 Task: Find a place to stay in Oswego, United States, from July 1 to July 3 for 1 guest. Set the price range between ₹5000 and ₹15000, select 1 bedroom, 1 bed, and 1 bathroom, choose 'House' as the property type, enable 'Wifi', select 'English' as the host language, and enable 'Self check-in'.
Action: Mouse moved to (465, 53)
Screenshot: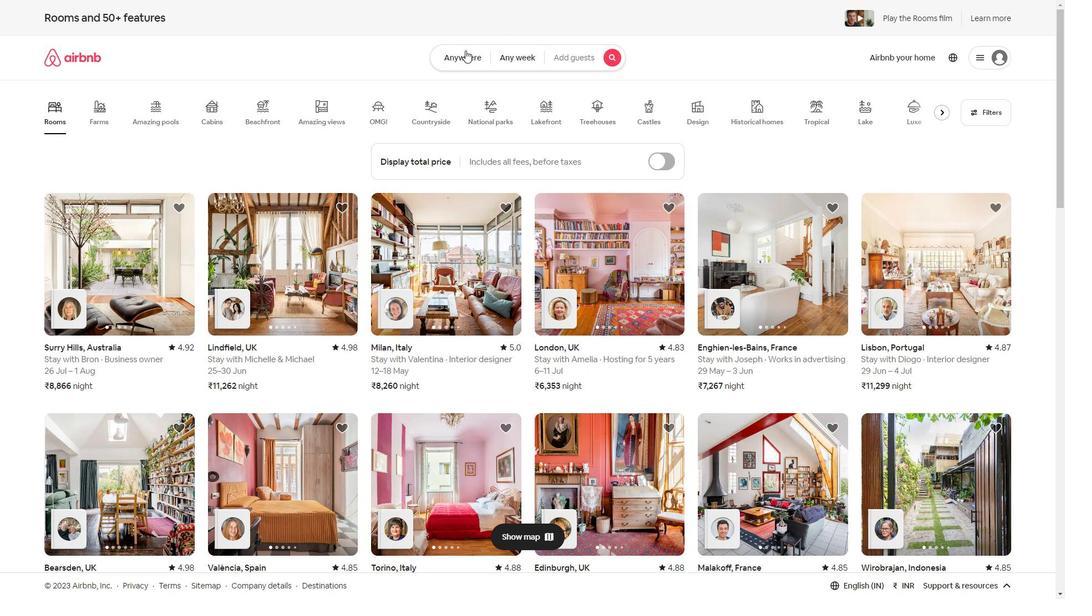 
Action: Mouse pressed left at (465, 53)
Screenshot: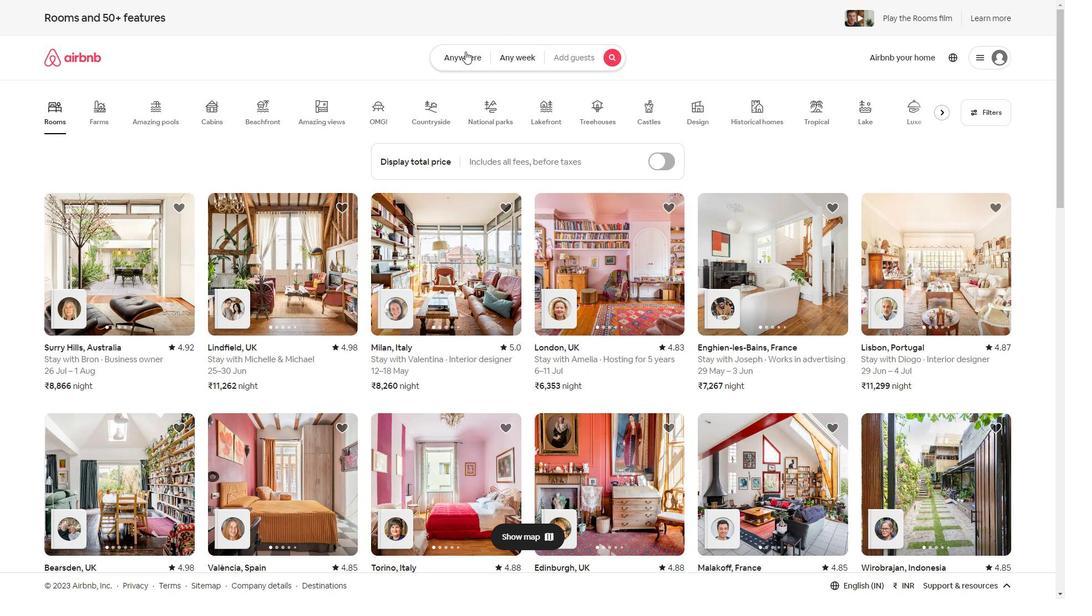 
Action: Mouse moved to (409, 109)
Screenshot: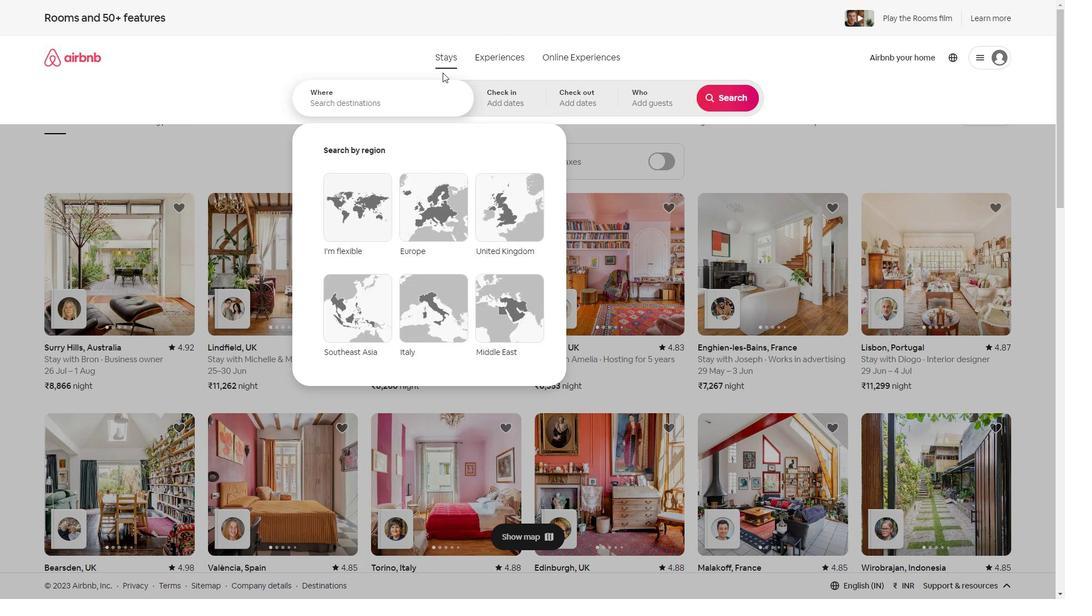 
Action: Mouse pressed left at (409, 109)
Screenshot: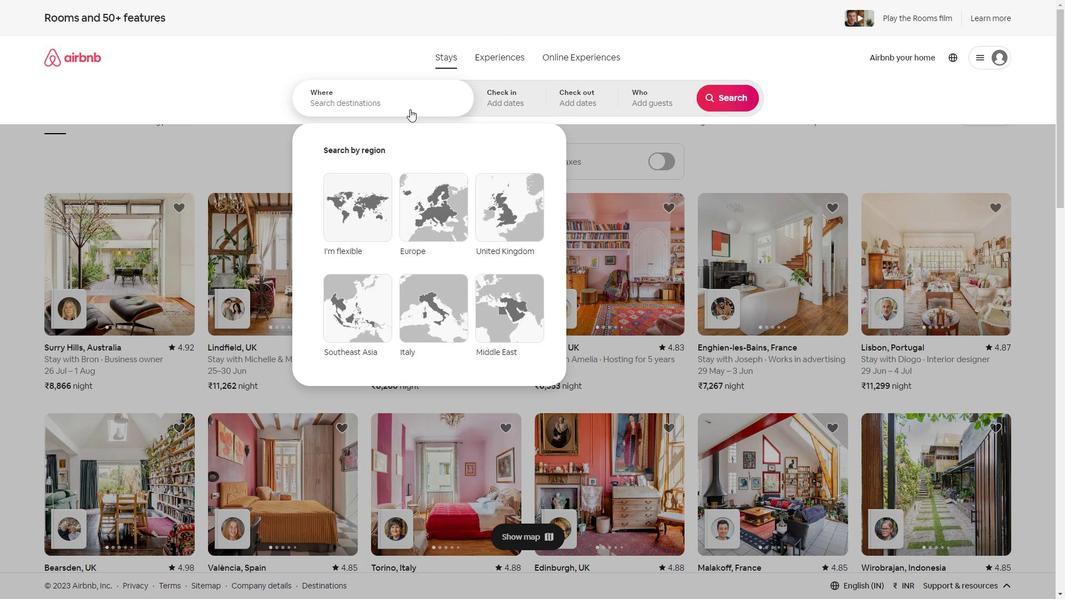 
Action: Mouse moved to (411, 103)
Screenshot: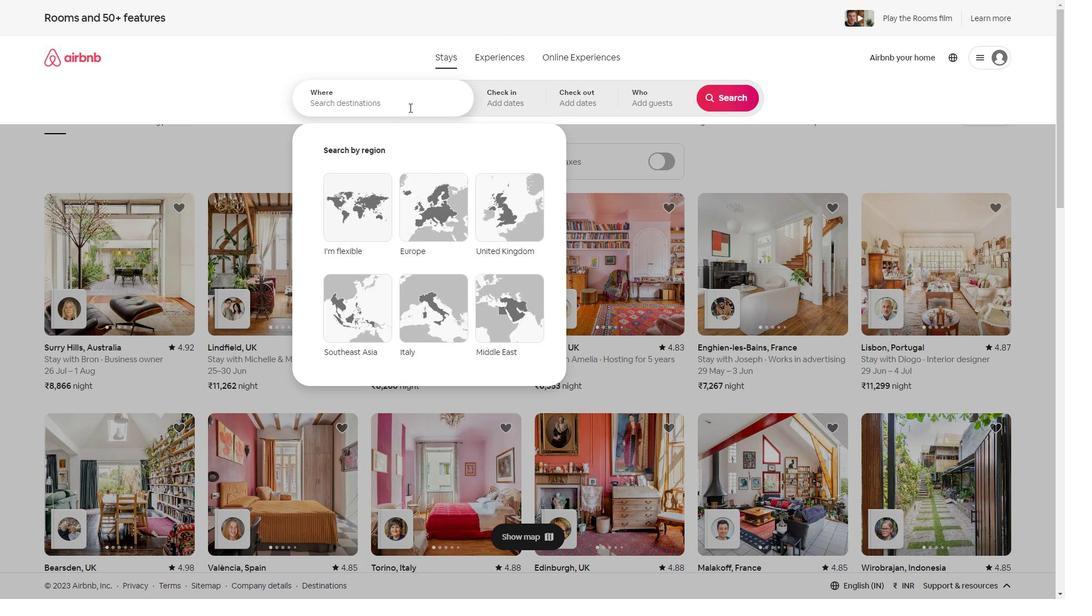 
Action: Mouse pressed left at (411, 103)
Screenshot: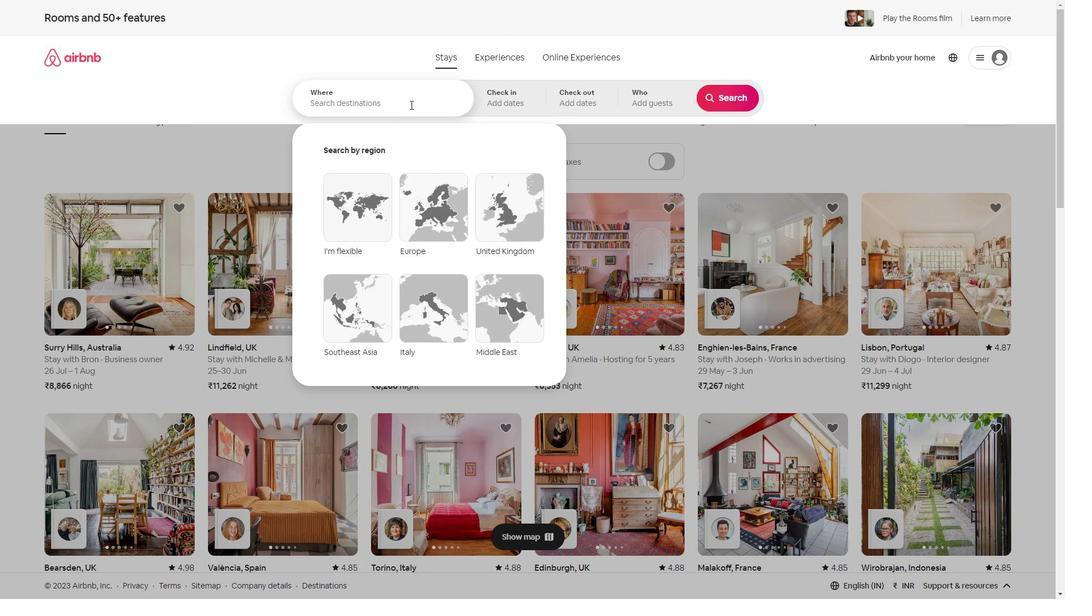 
Action: Key pressed <Key.shift><Key.shift><Key.shift><Key.shift><Key.shift><Key.shift><Key.shift>Oswego,<Key.shift>United<Key.space><Key.shift>Stats
Screenshot: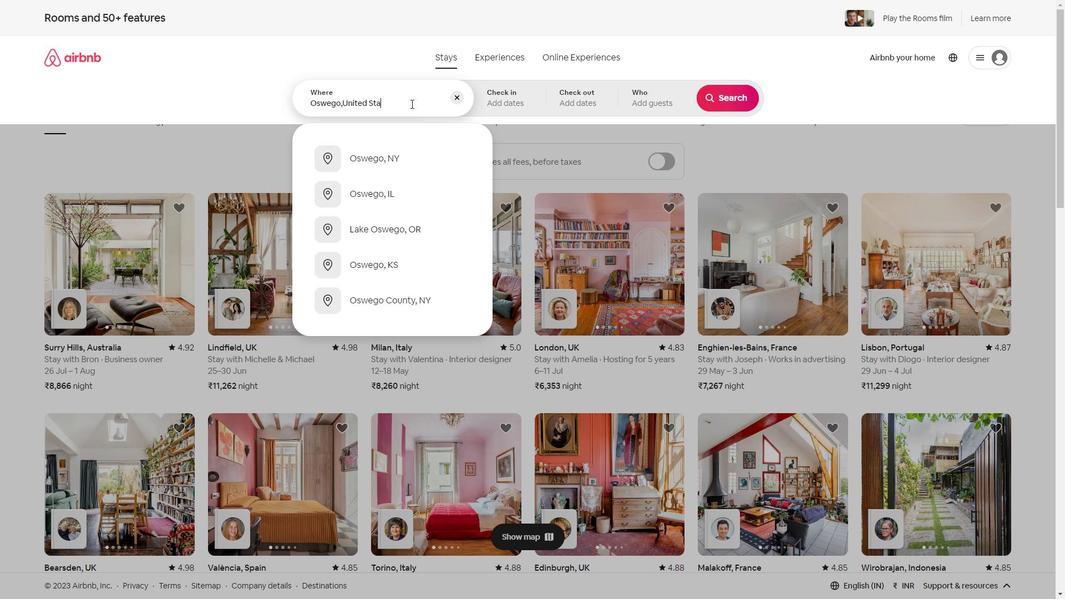 
Action: Mouse moved to (500, 105)
Screenshot: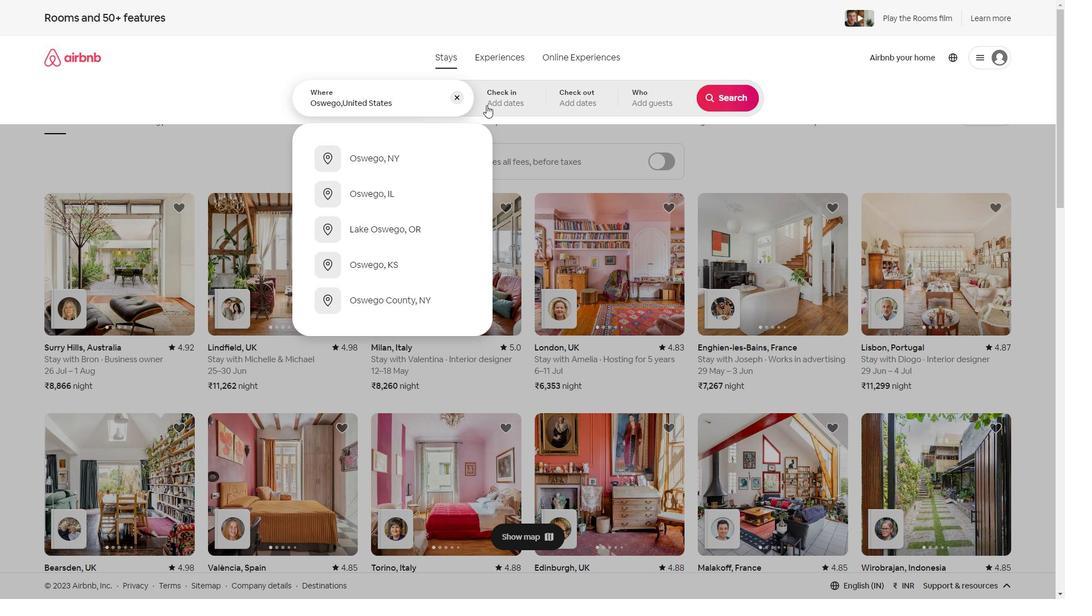 
Action: Mouse pressed left at (500, 105)
Screenshot: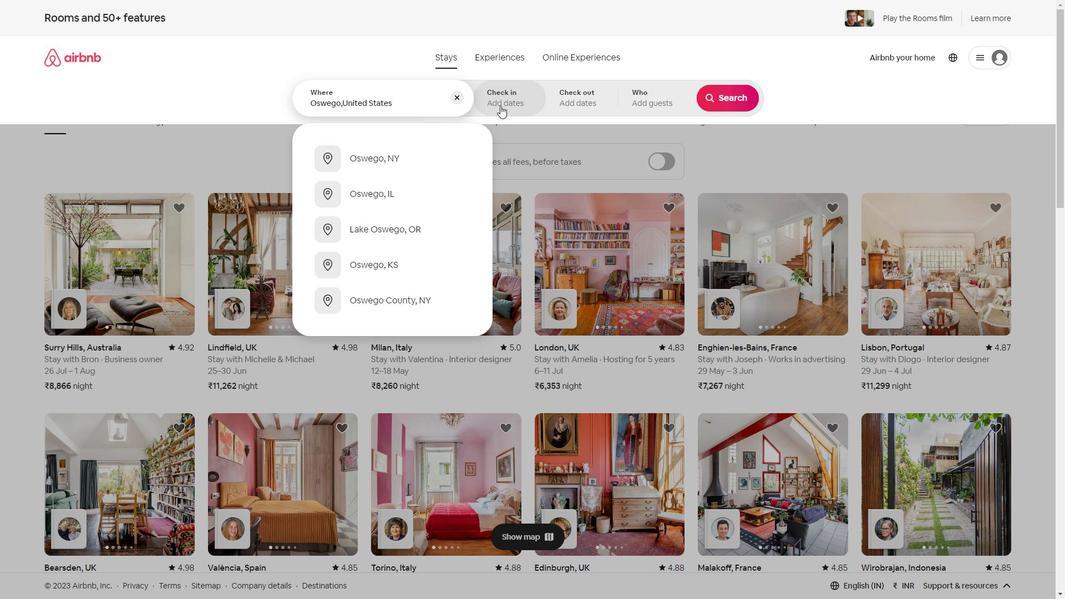 
Action: Mouse moved to (722, 186)
Screenshot: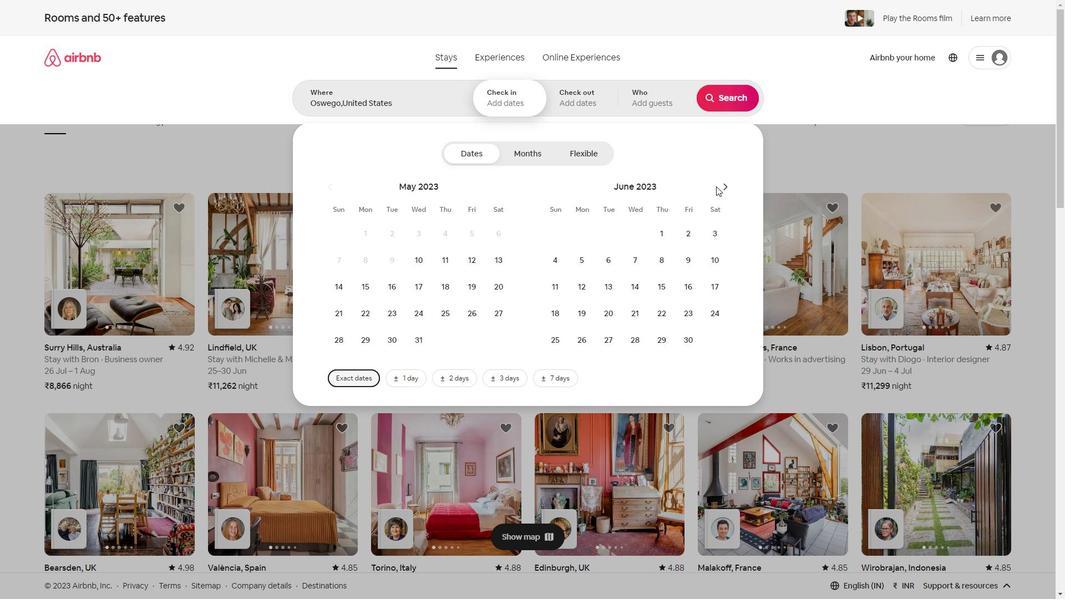 
Action: Mouse pressed left at (722, 186)
Screenshot: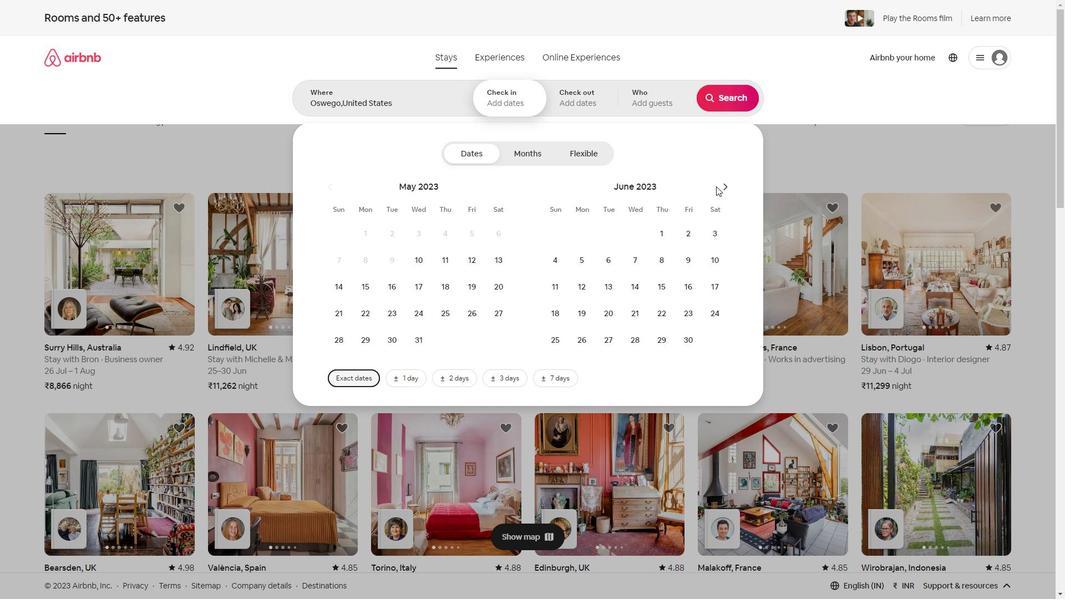
Action: Mouse moved to (710, 227)
Screenshot: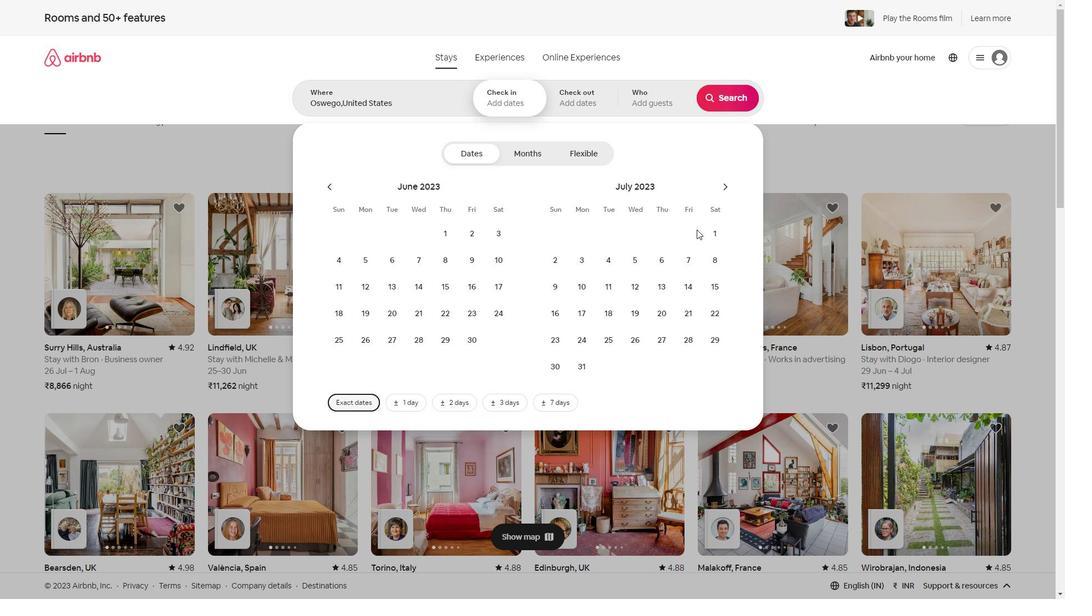 
Action: Mouse pressed left at (710, 227)
Screenshot: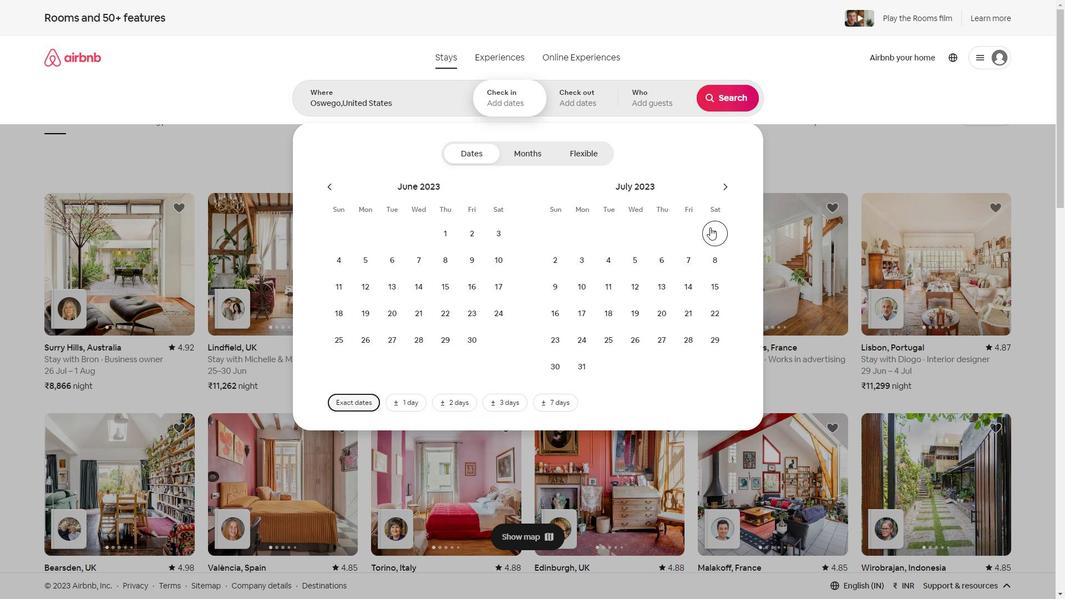 
Action: Mouse moved to (584, 261)
Screenshot: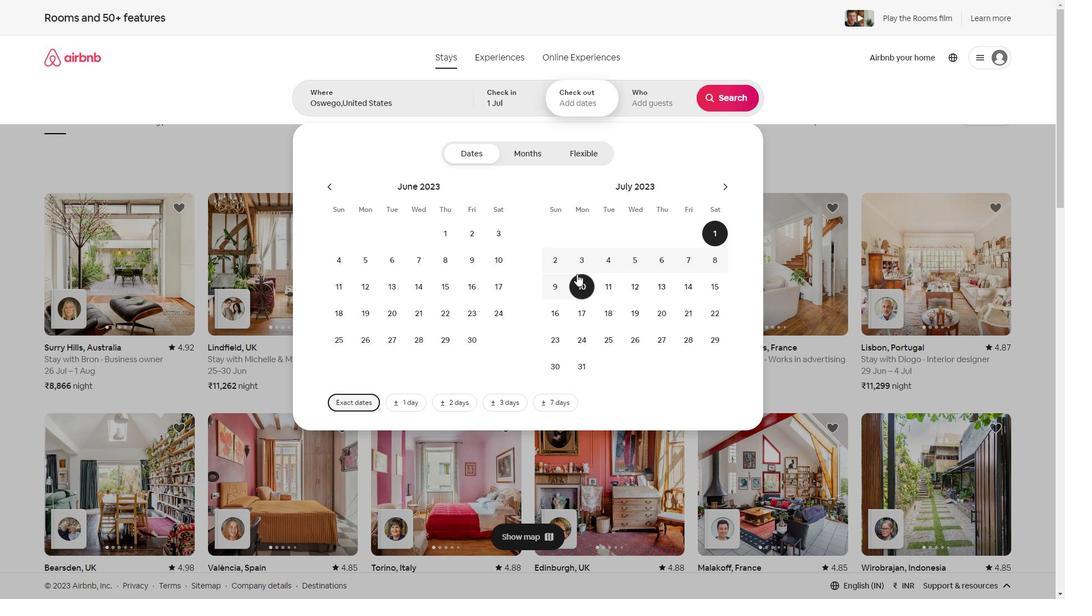 
Action: Mouse pressed left at (584, 261)
Screenshot: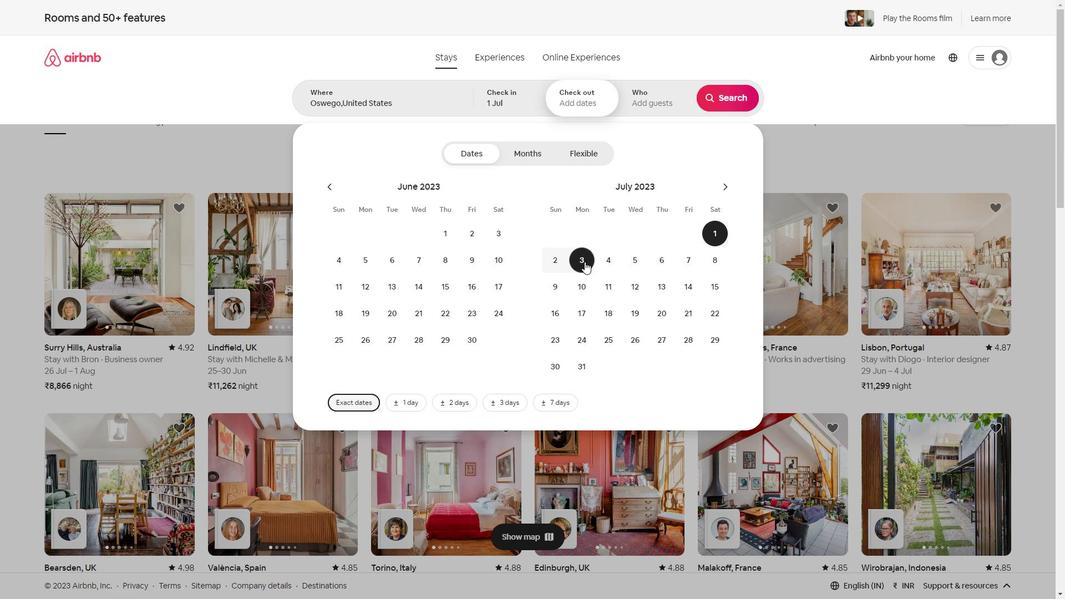 
Action: Mouse moved to (638, 108)
Screenshot: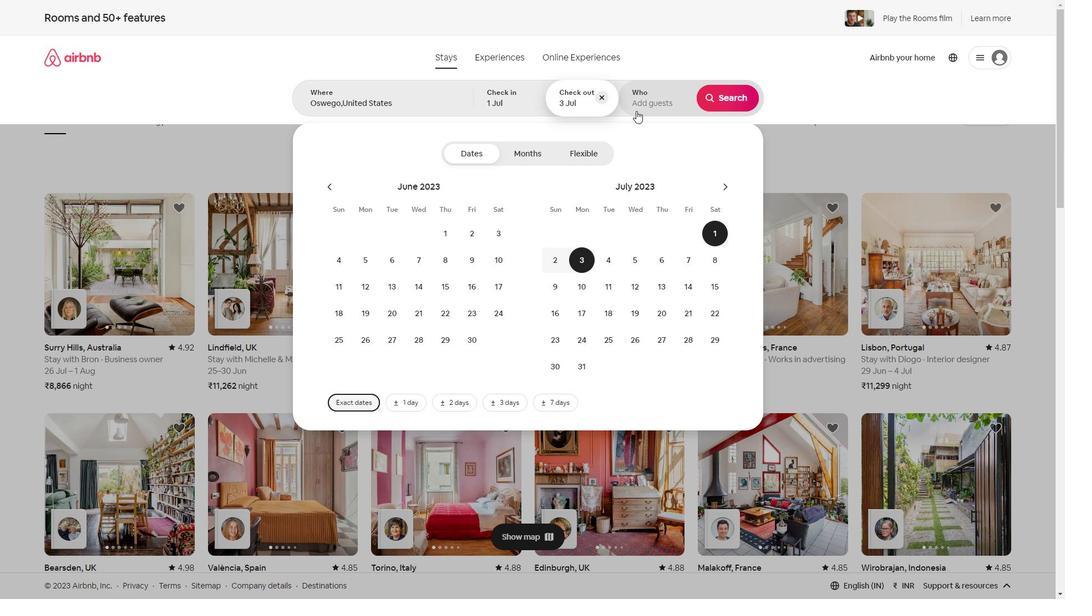 
Action: Mouse pressed left at (638, 108)
Screenshot: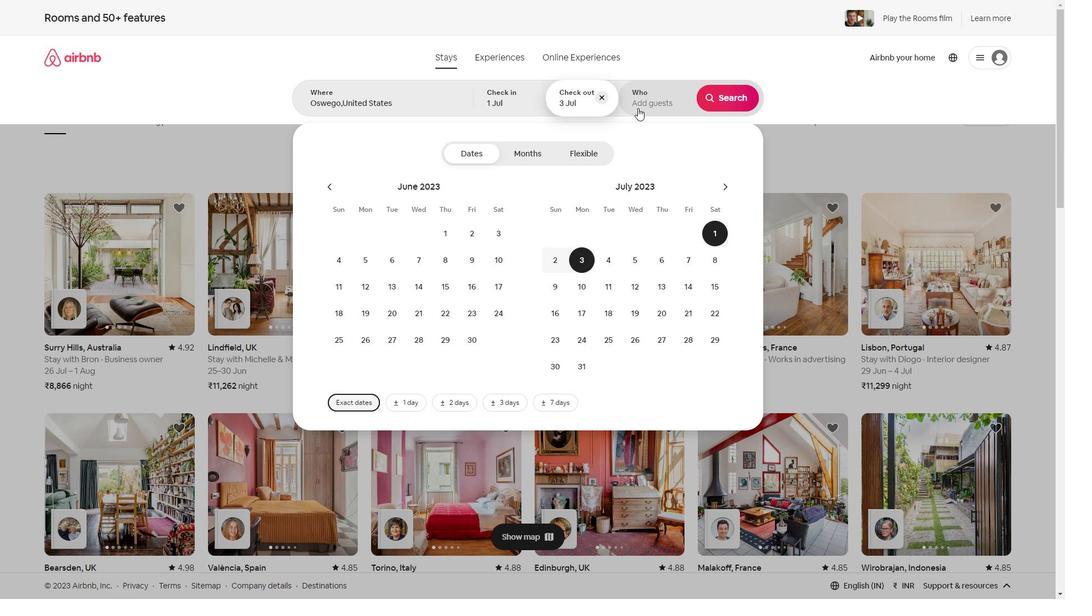 
Action: Mouse moved to (733, 155)
Screenshot: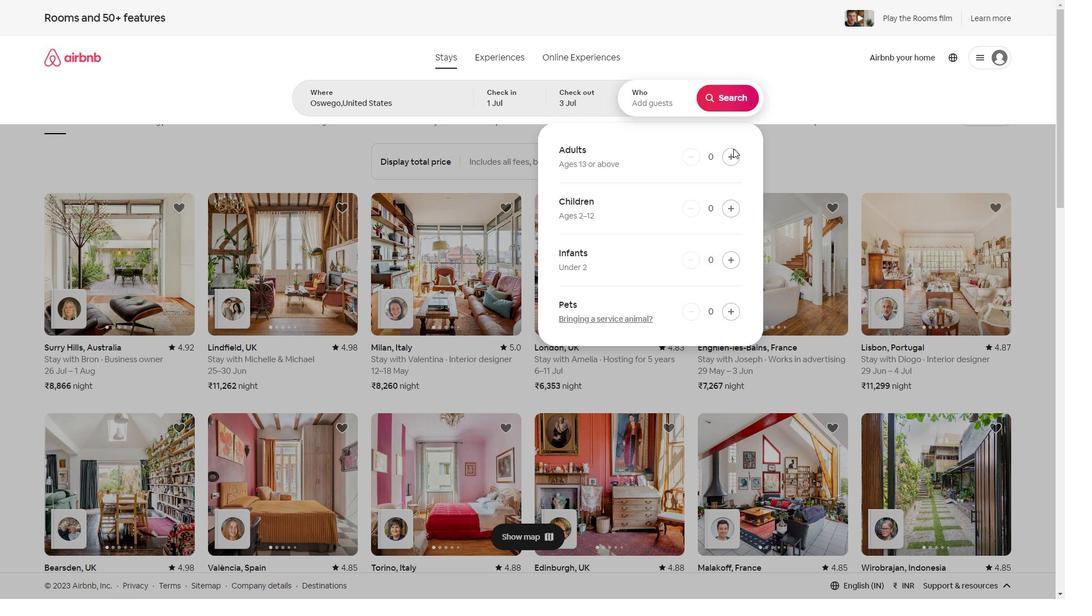 
Action: Mouse pressed left at (733, 155)
Screenshot: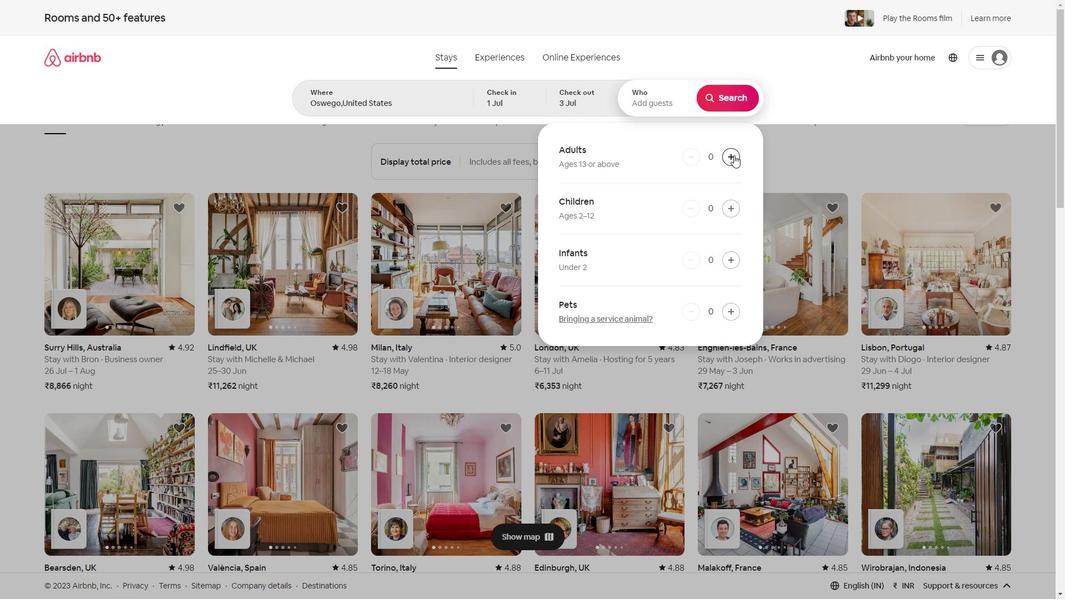 
Action: Mouse moved to (702, 89)
Screenshot: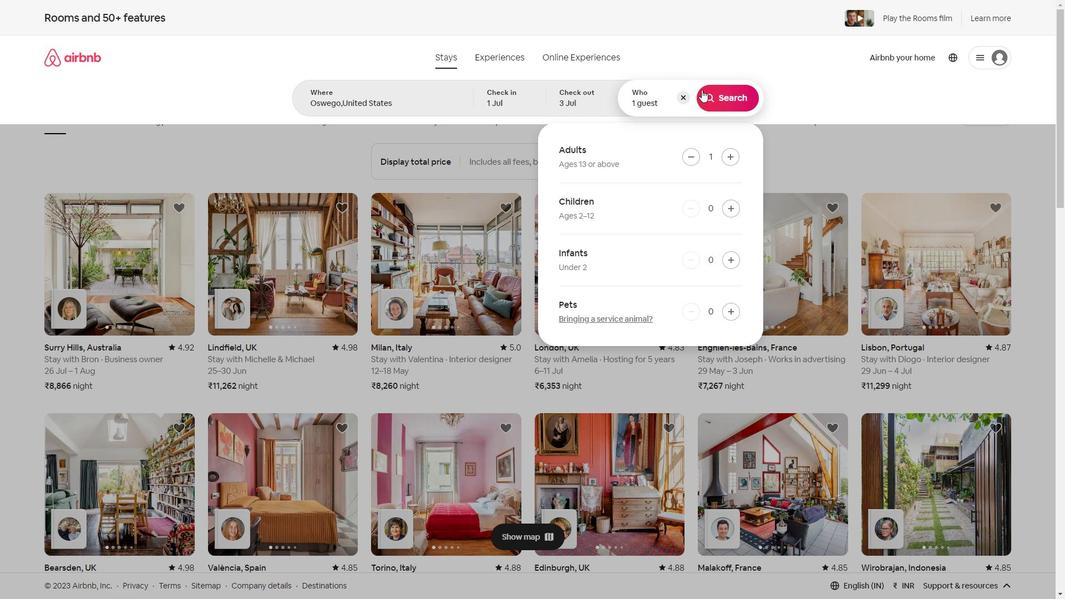 
Action: Mouse pressed left at (702, 89)
Screenshot: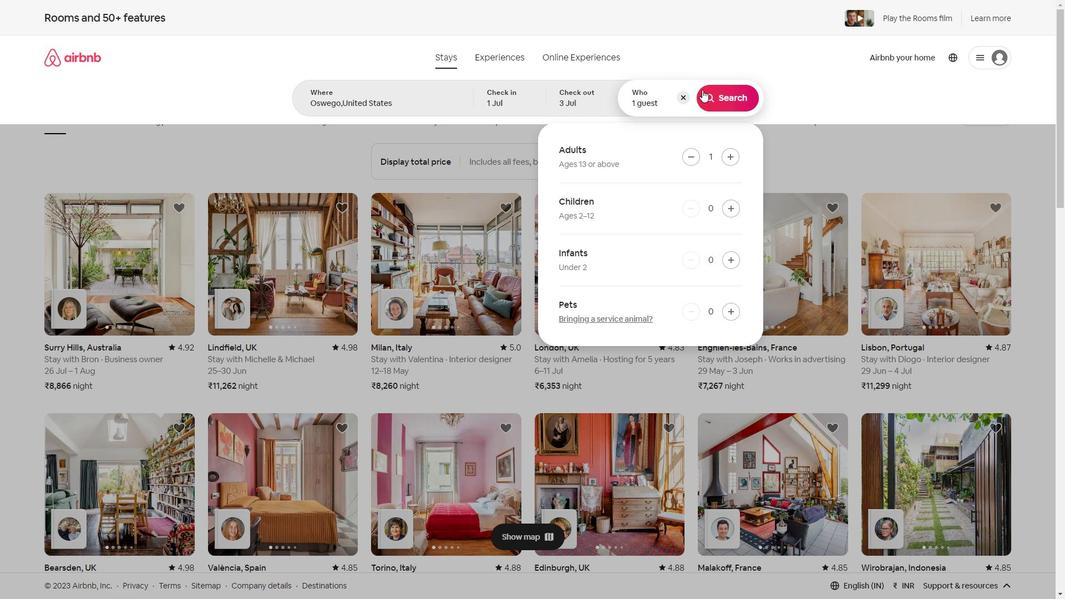 
Action: Mouse moved to (989, 66)
Screenshot: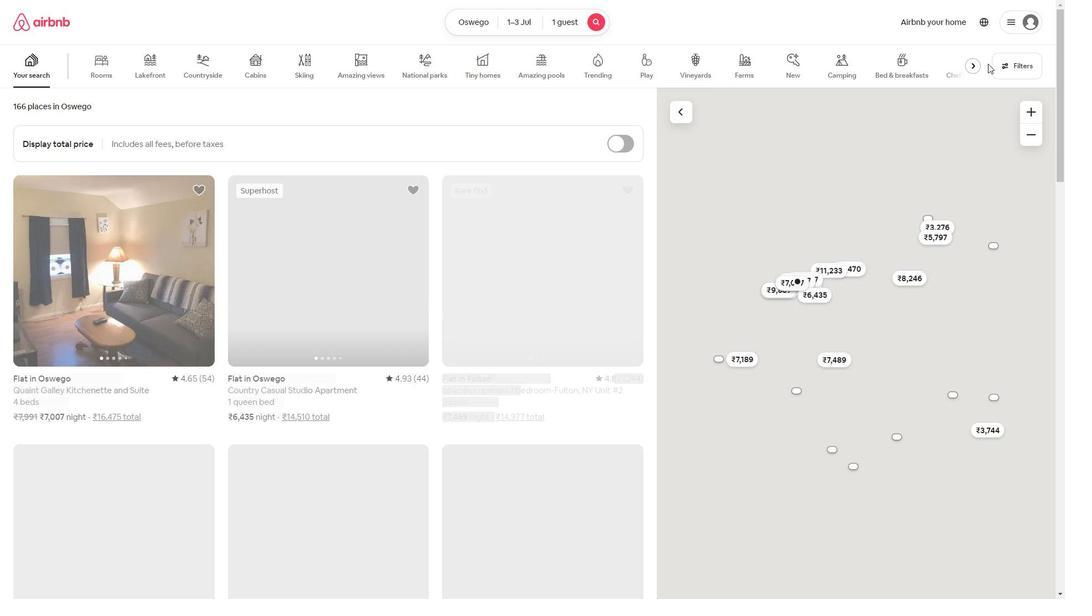 
Action: Mouse pressed left at (1000, 59)
Screenshot: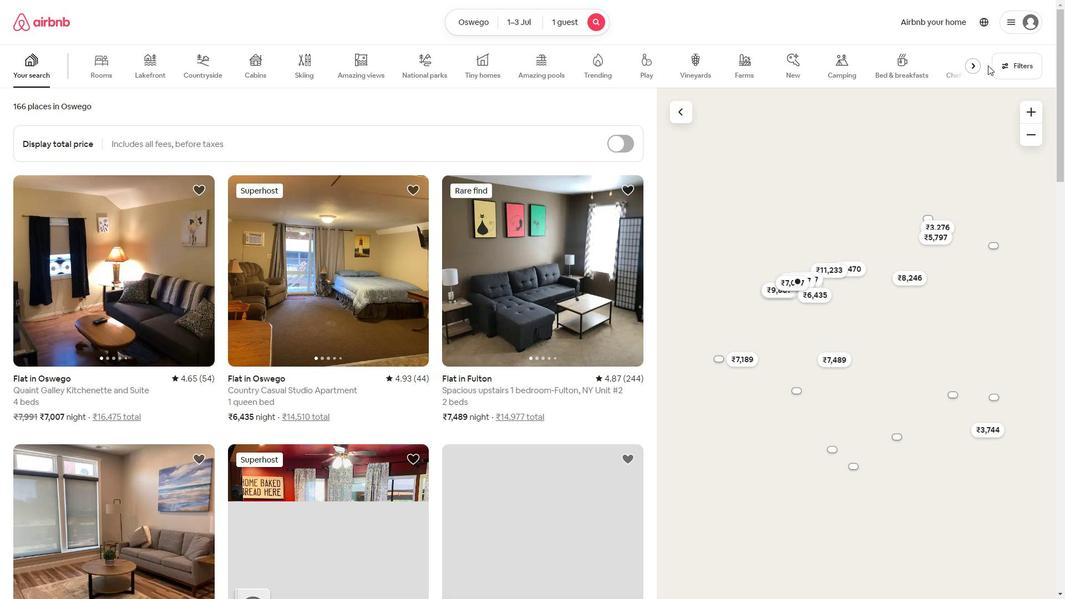 
Action: Mouse moved to (477, 335)
Screenshot: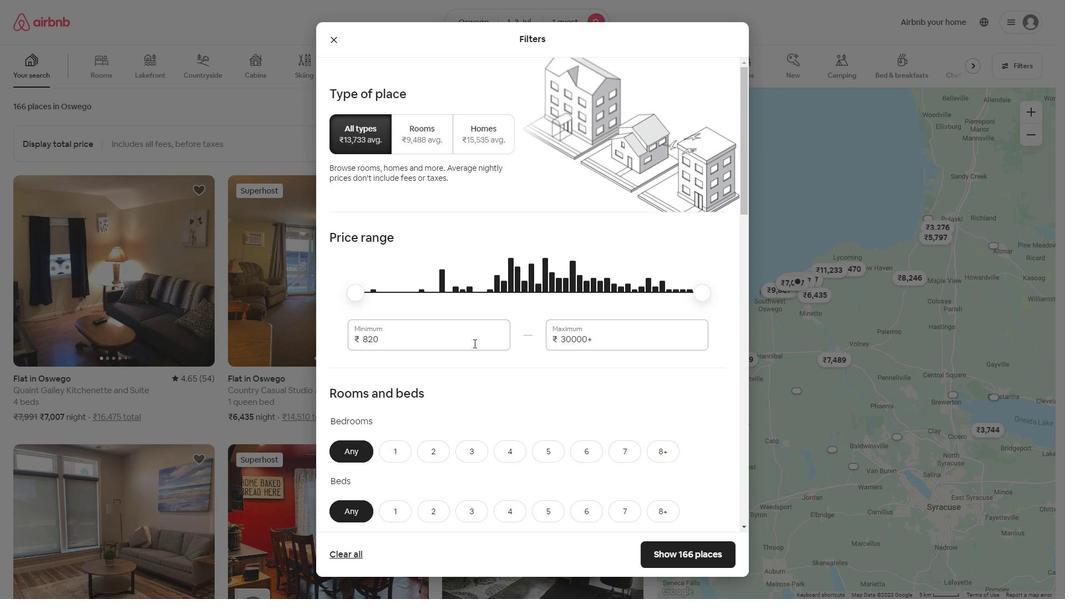 
Action: Mouse pressed left at (477, 335)
Screenshot: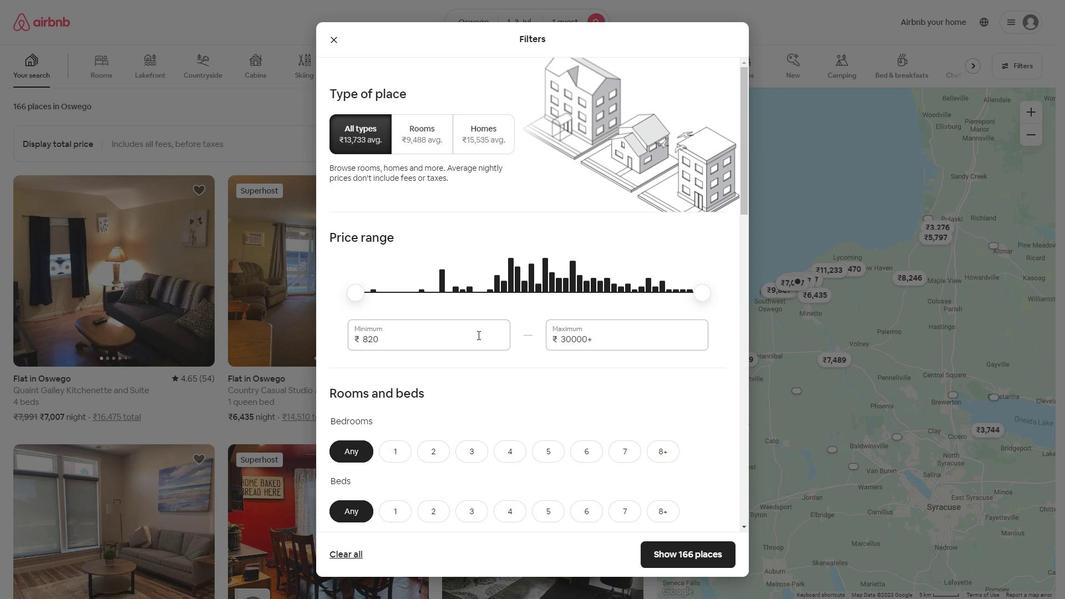 
Action: Mouse moved to (478, 335)
Screenshot: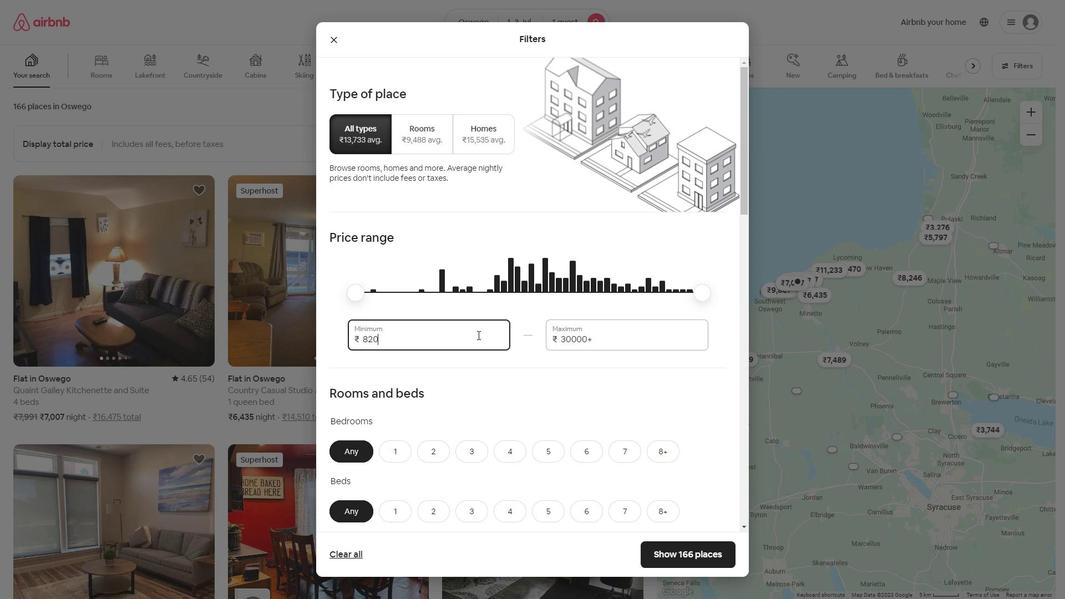 
Action: Key pressed <Key.backspace><Key.backspace><Key.backspace><Key.backspace><Key.backspace>5000
Screenshot: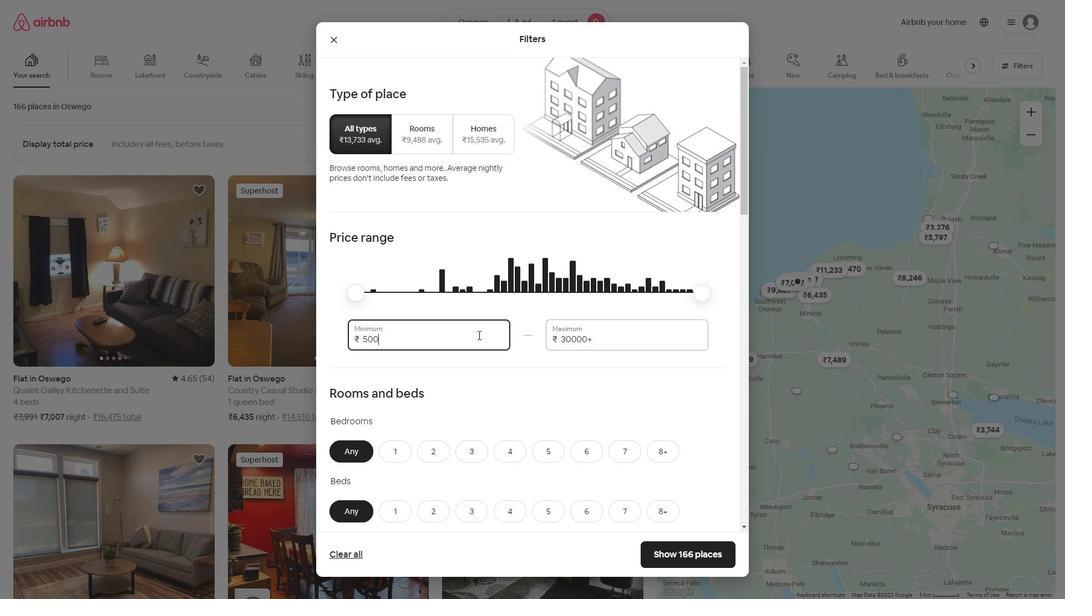 
Action: Mouse moved to (629, 333)
Screenshot: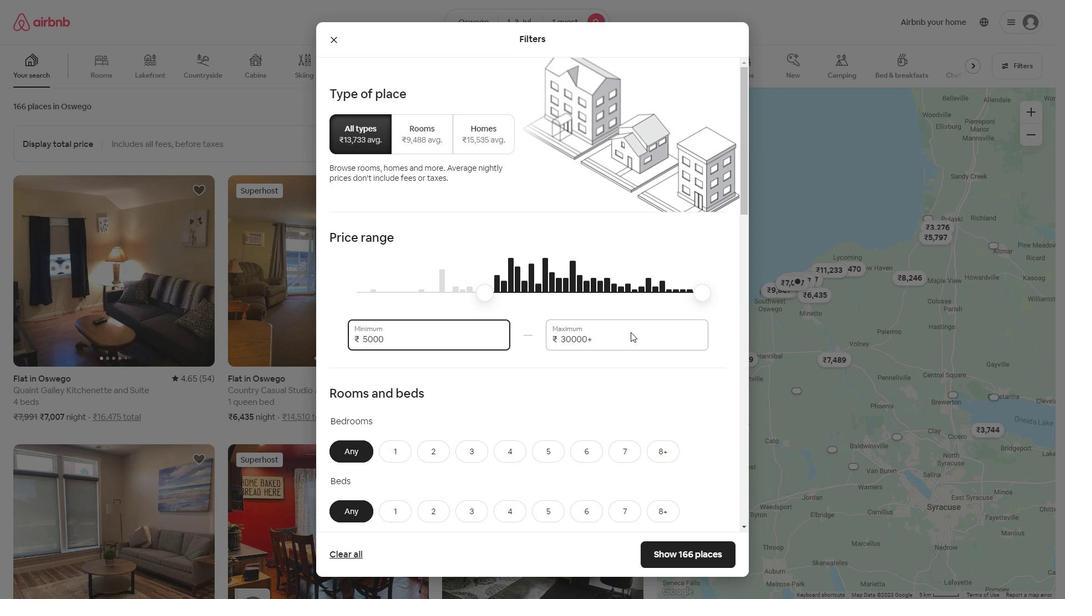
Action: Mouse pressed left at (629, 333)
Screenshot: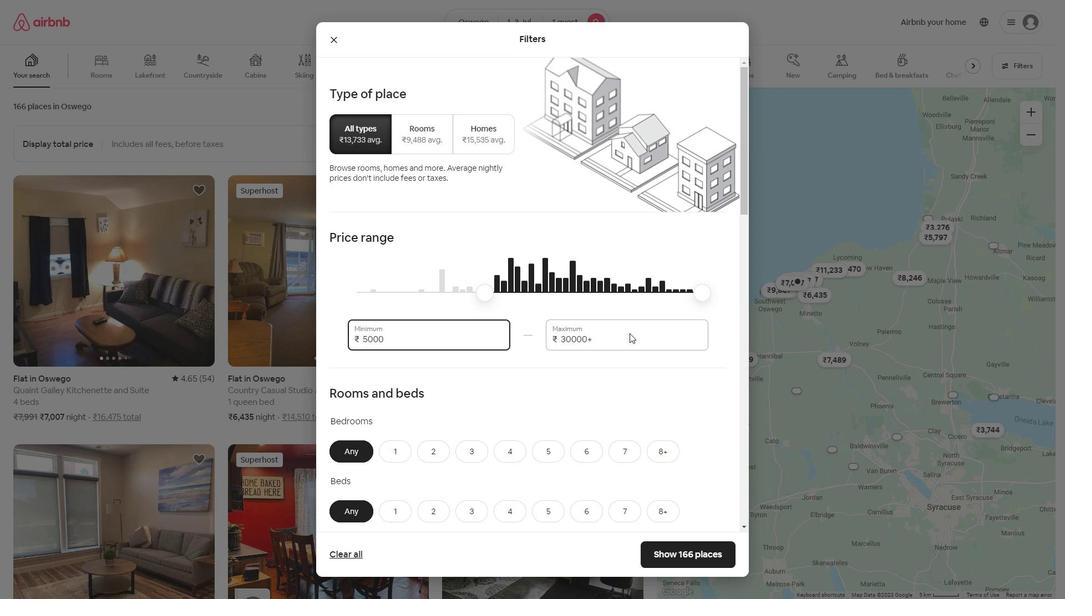 
Action: Key pressed <Key.backspace>
Screenshot: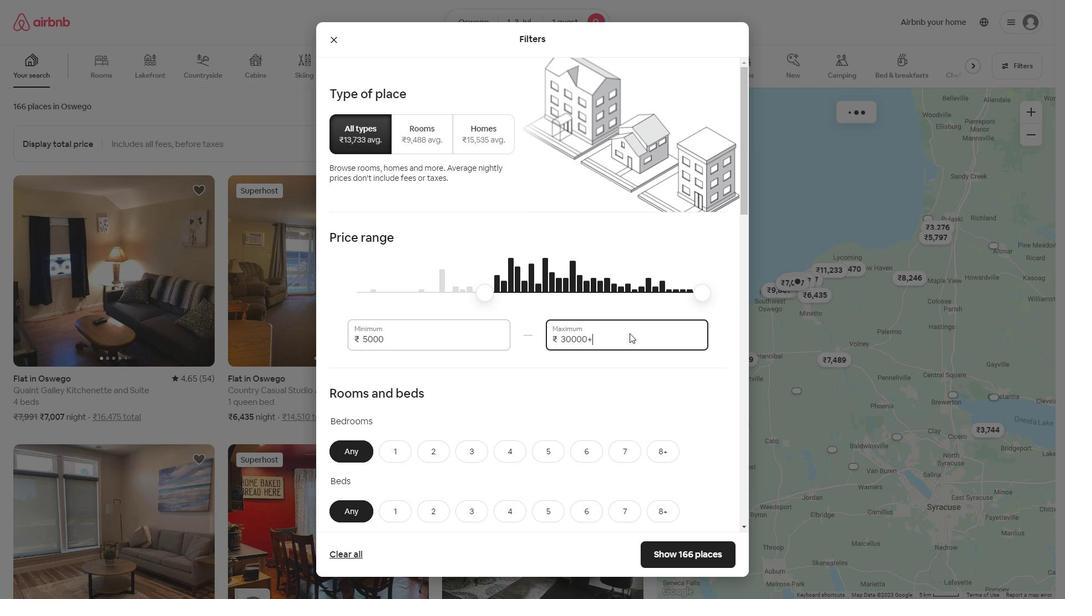 
Action: Mouse moved to (627, 335)
Screenshot: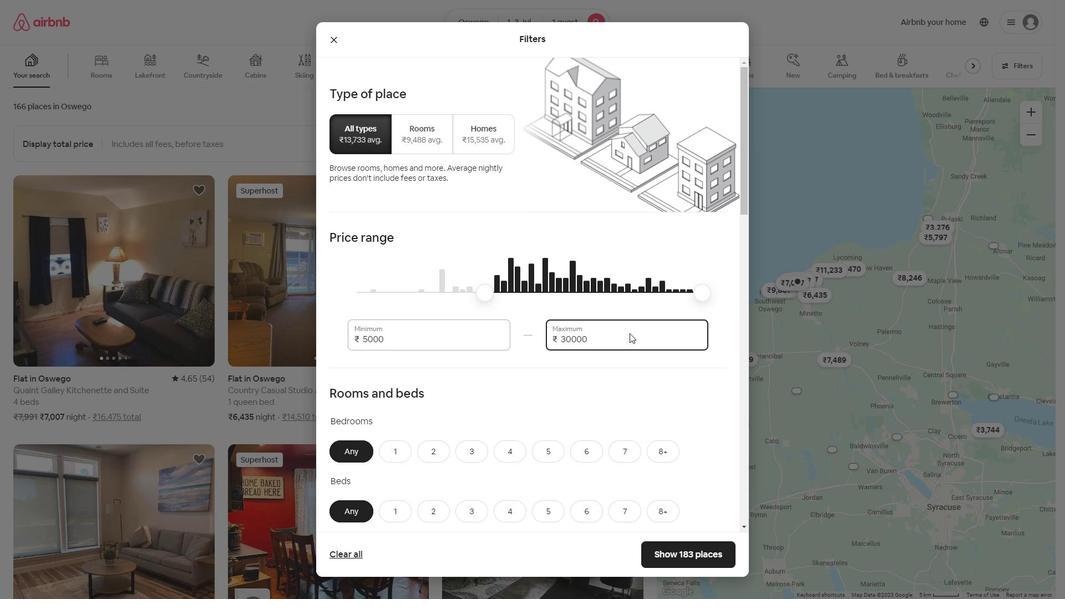 
Action: Key pressed <Key.backspace><Key.backspace><Key.backspace><Key.backspace><Key.backspace><Key.backspace><Key.backspace><Key.backspace><Key.backspace><Key.backspace><Key.backspace><Key.backspace><Key.backspace>
Screenshot: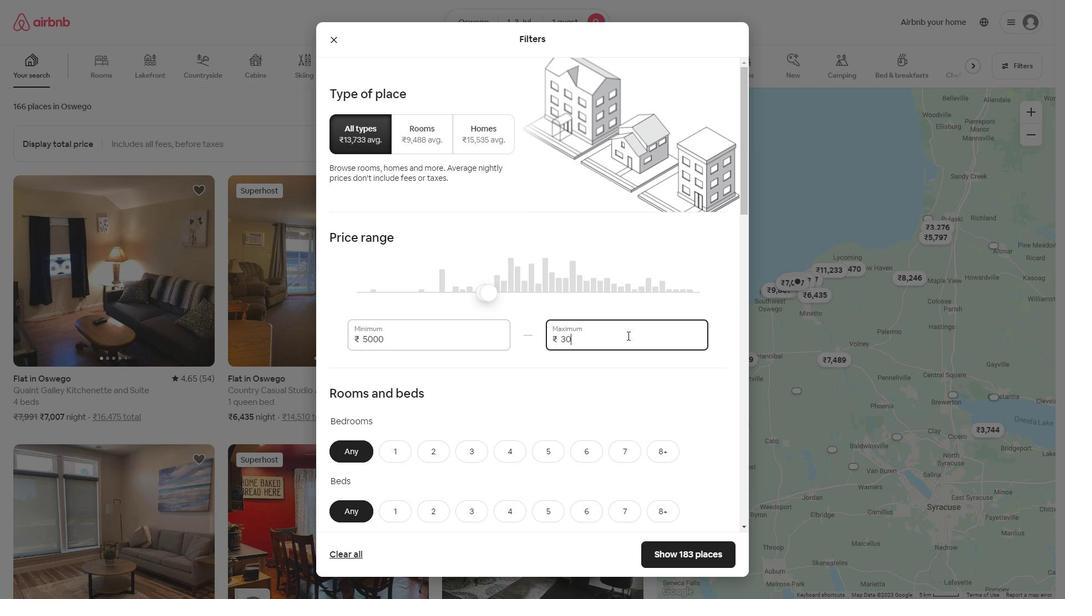 
Action: Mouse moved to (626, 336)
Screenshot: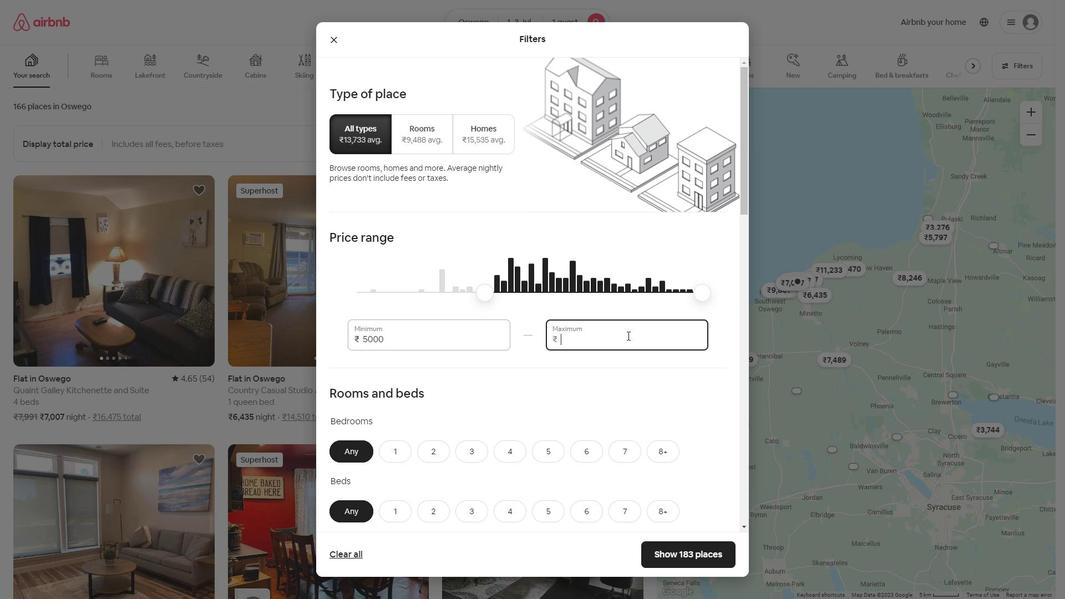 
Action: Key pressed 15000
Screenshot: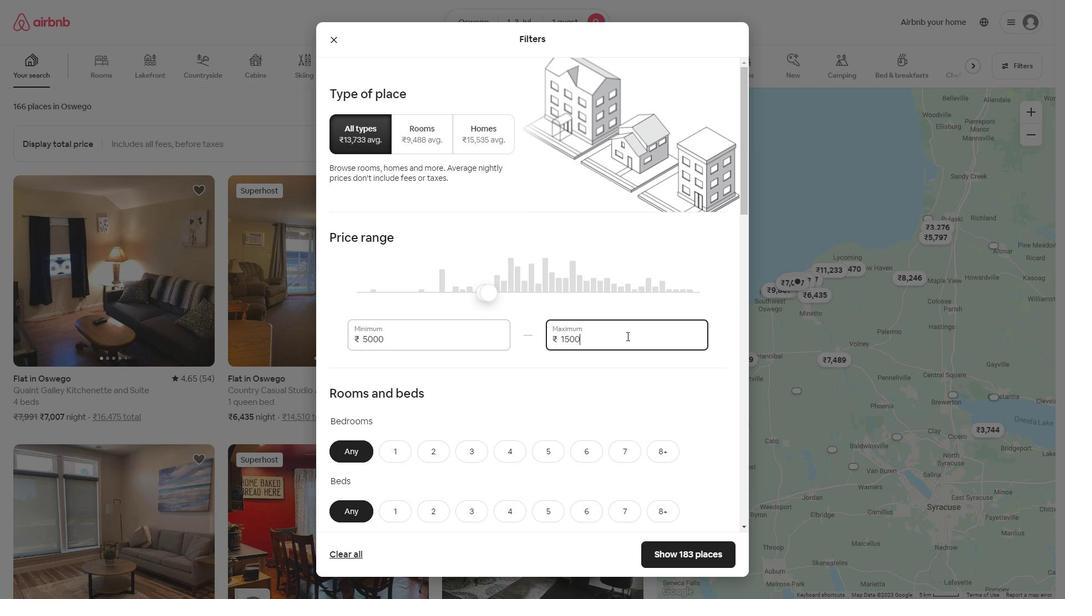 
Action: Mouse moved to (480, 396)
Screenshot: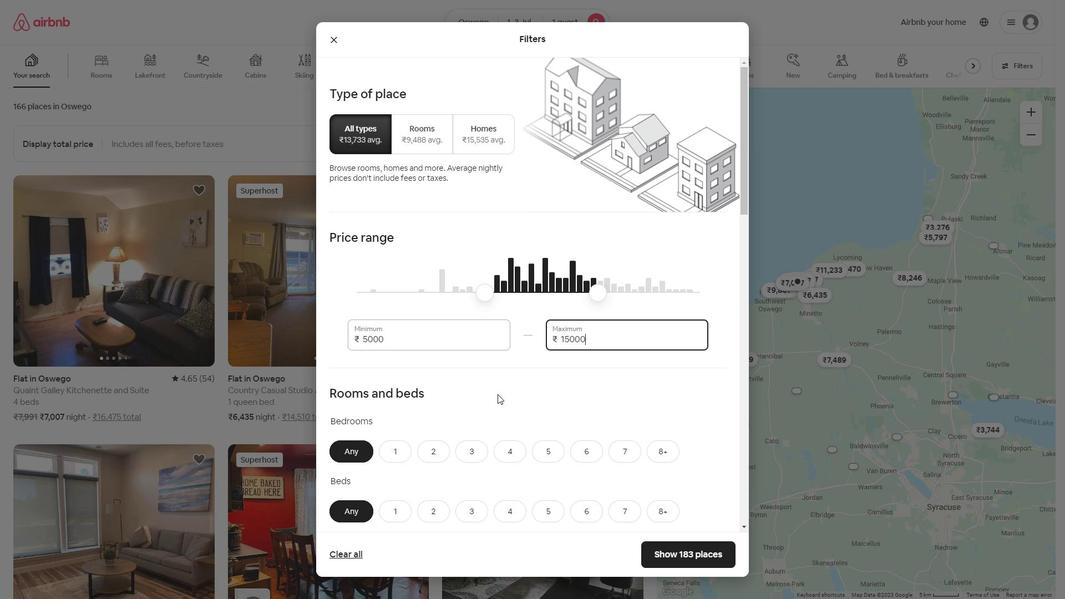 
Action: Mouse scrolled (480, 396) with delta (0, 0)
Screenshot: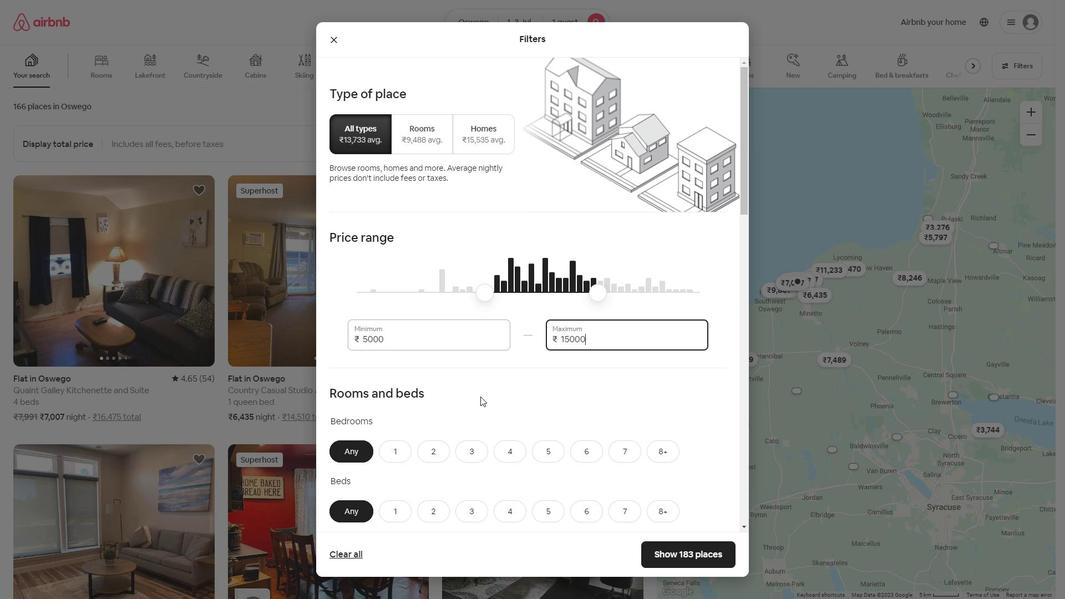 
Action: Mouse moved to (481, 396)
Screenshot: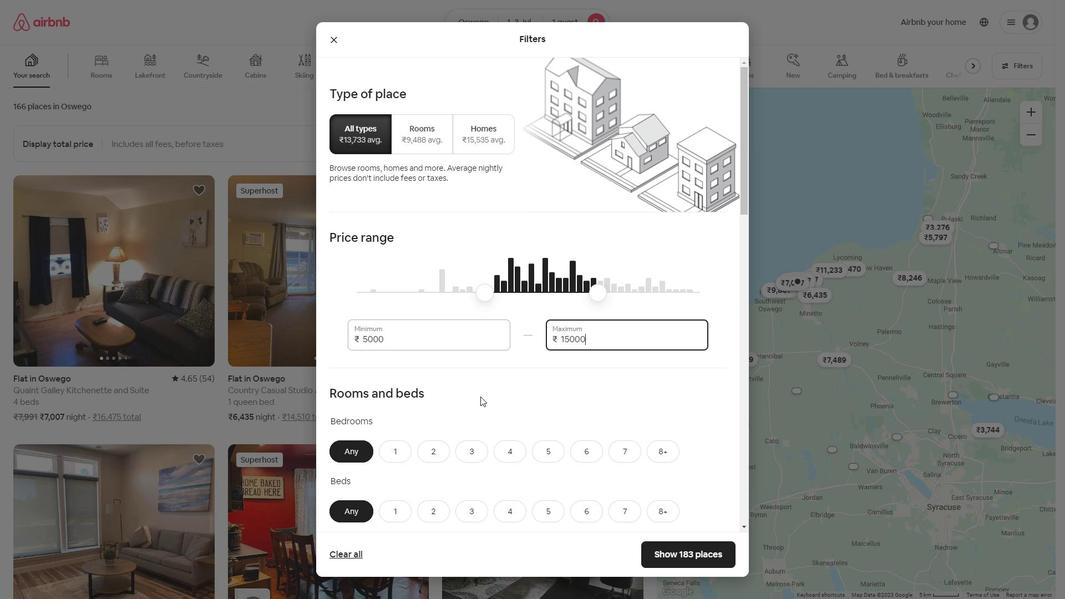 
Action: Mouse scrolled (481, 396) with delta (0, 0)
Screenshot: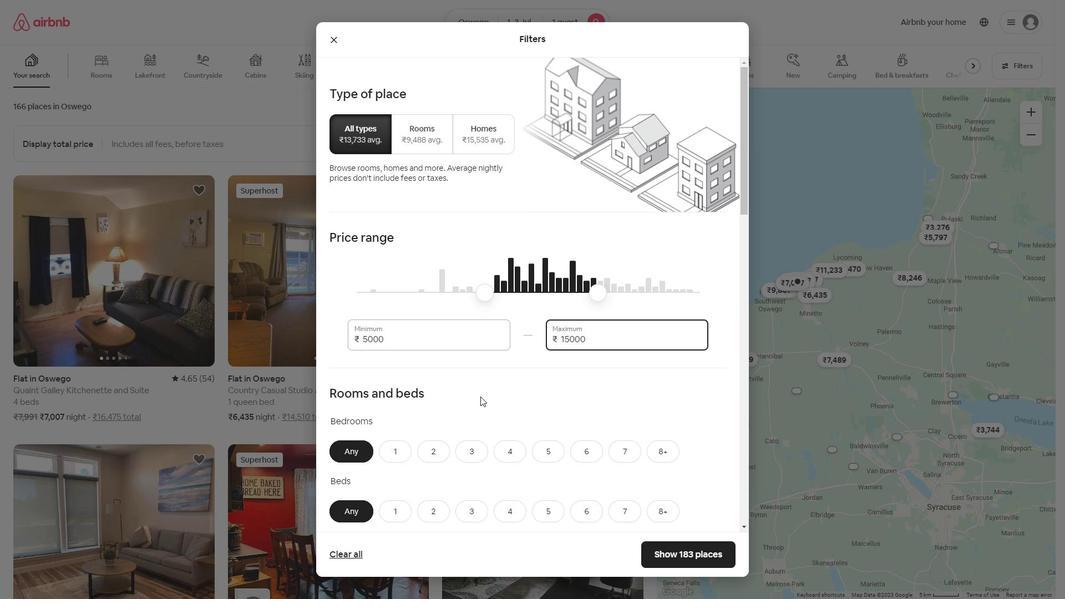 
Action: Mouse moved to (398, 343)
Screenshot: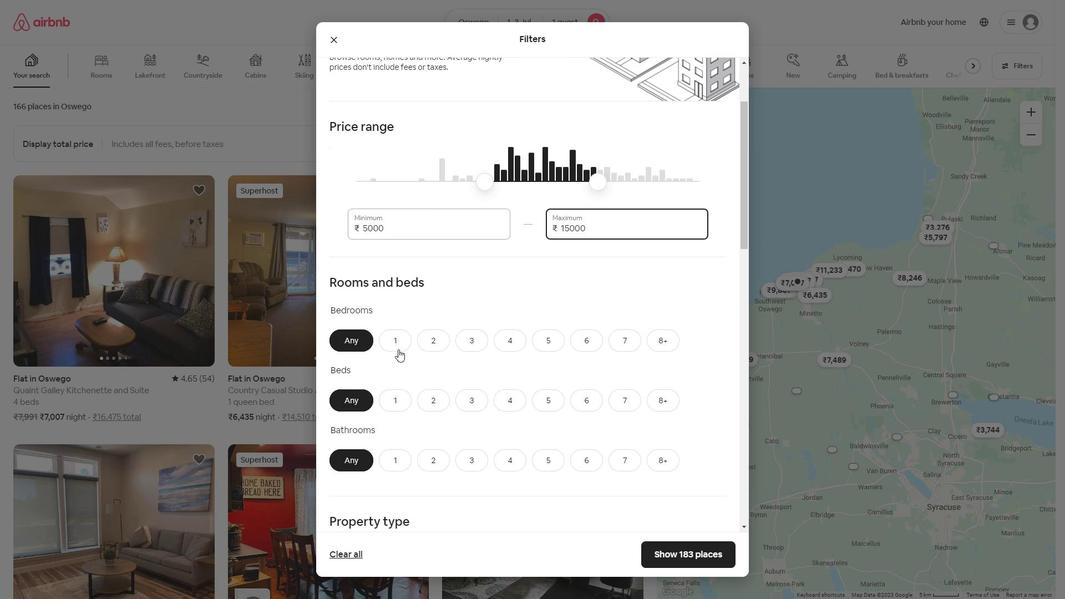 
Action: Mouse pressed left at (398, 343)
Screenshot: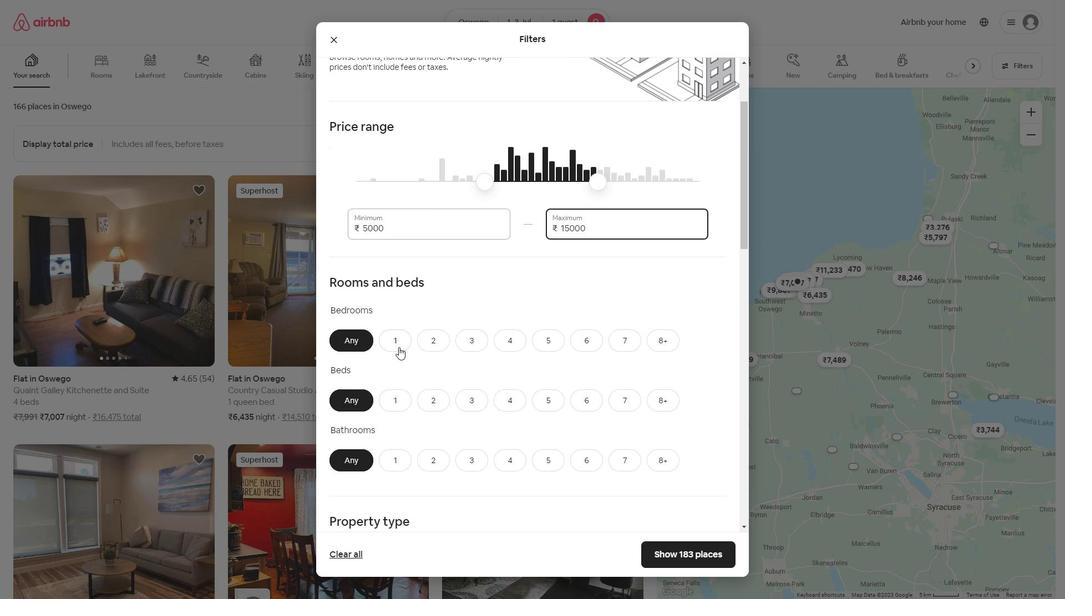 
Action: Mouse moved to (398, 390)
Screenshot: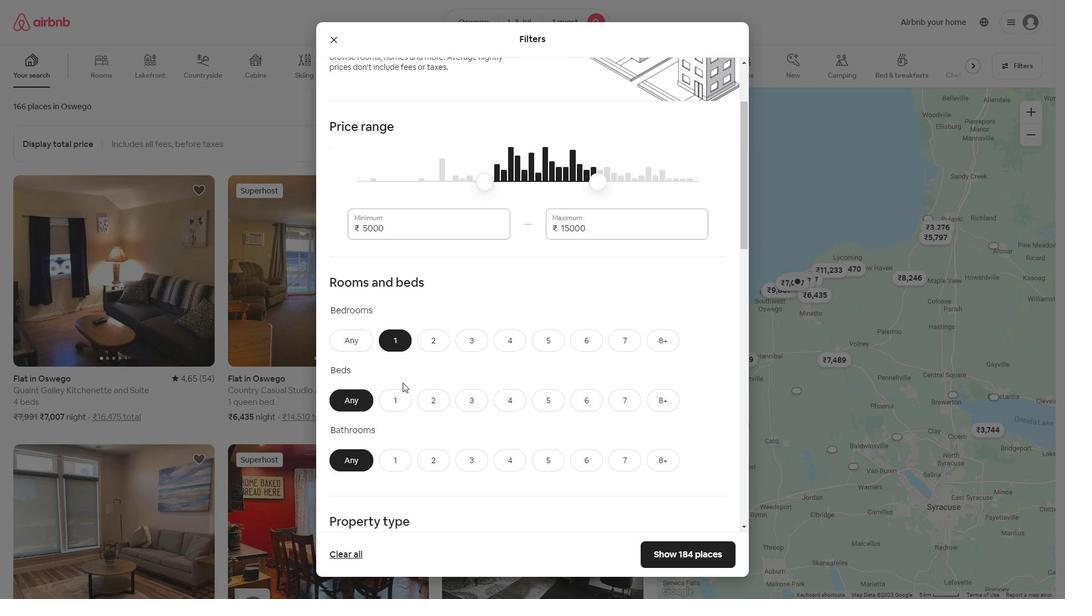 
Action: Mouse pressed left at (398, 390)
Screenshot: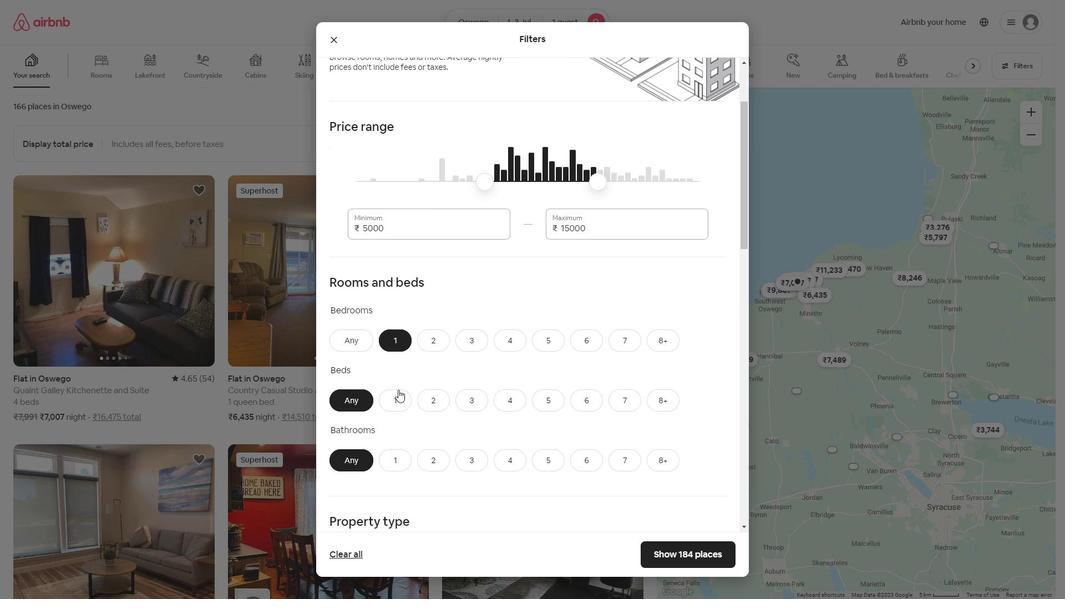 
Action: Mouse moved to (391, 463)
Screenshot: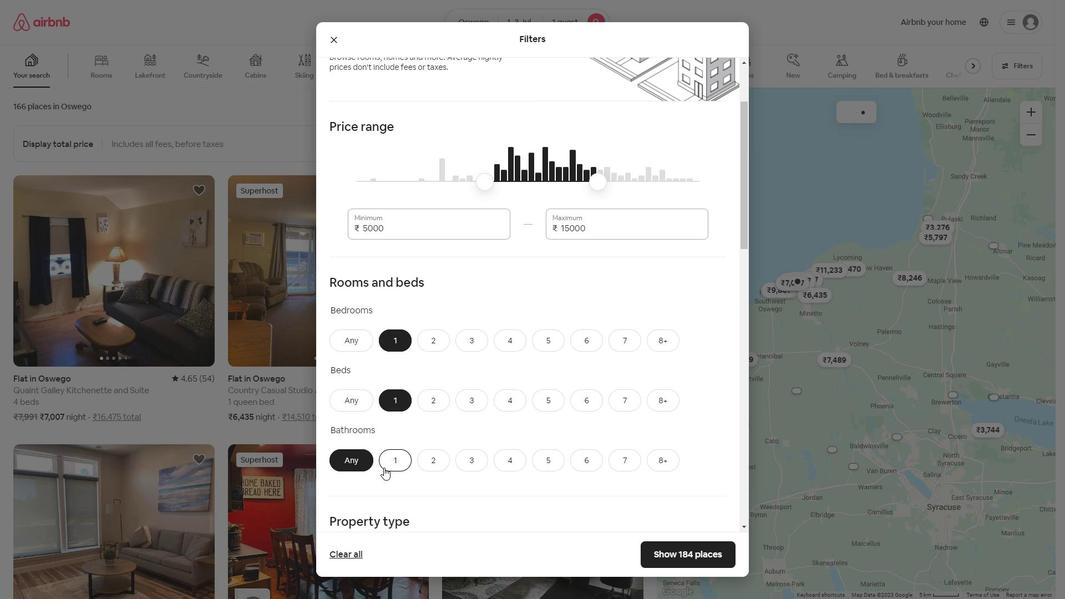 
Action: Mouse pressed left at (391, 463)
Screenshot: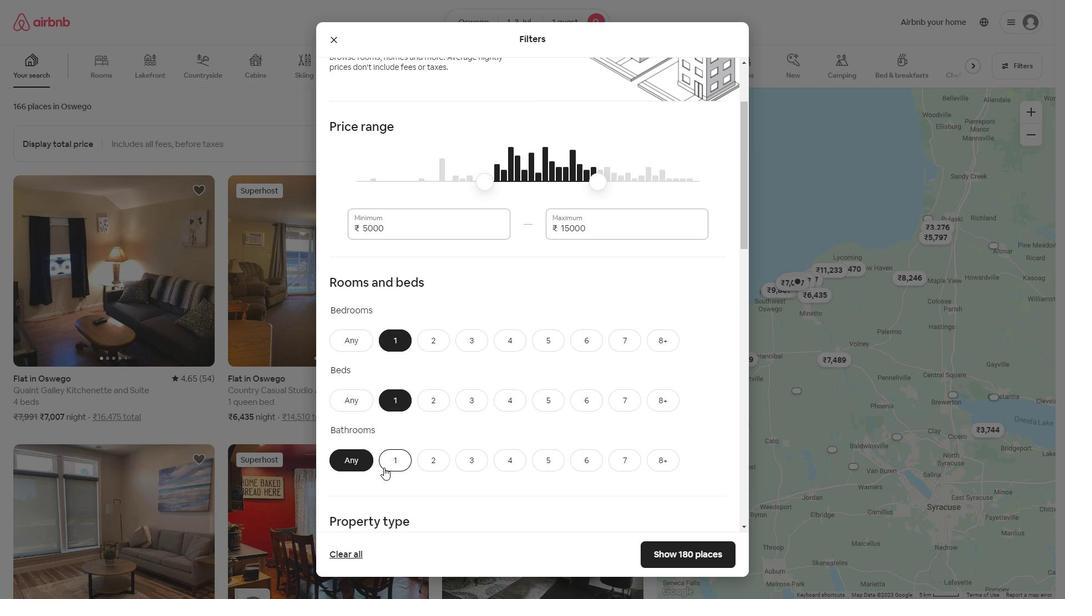 
Action: Mouse moved to (432, 280)
Screenshot: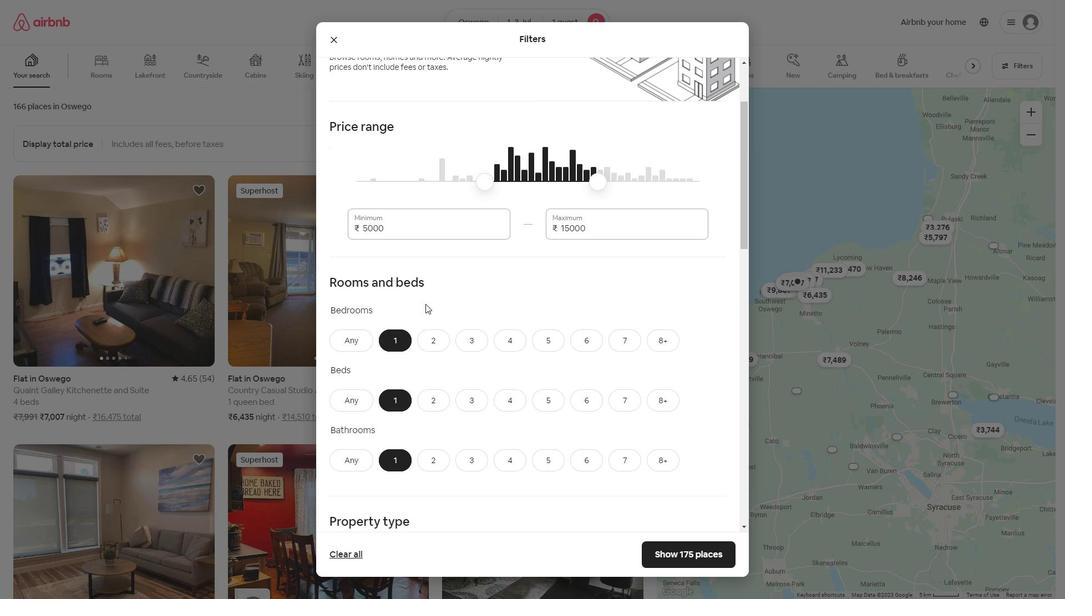 
Action: Mouse scrolled (432, 279) with delta (0, 0)
Screenshot: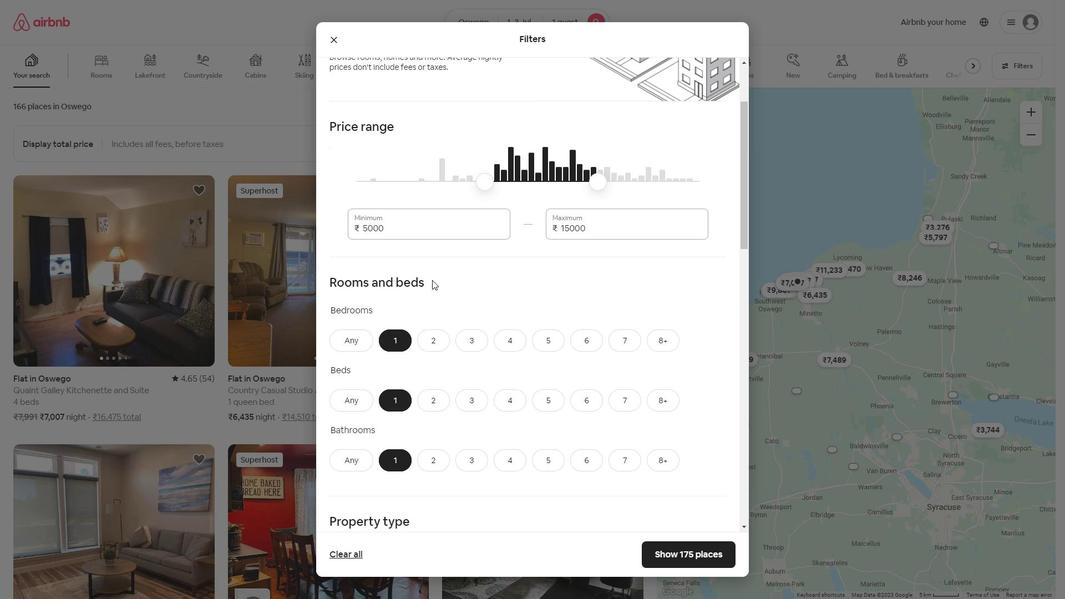 
Action: Mouse scrolled (432, 279) with delta (0, 0)
Screenshot: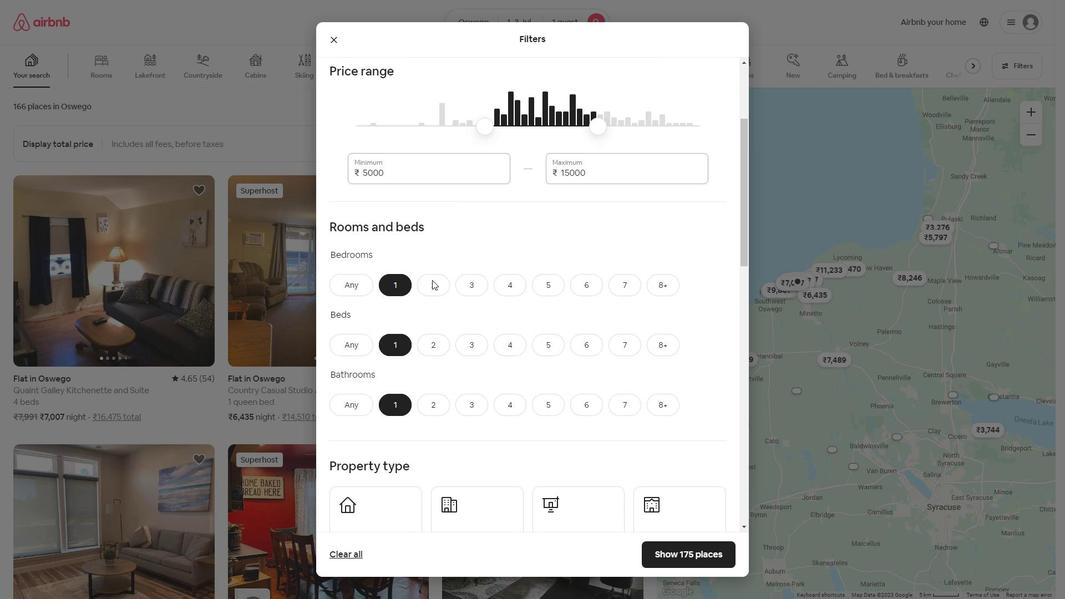 
Action: Mouse scrolled (432, 279) with delta (0, 0)
Screenshot: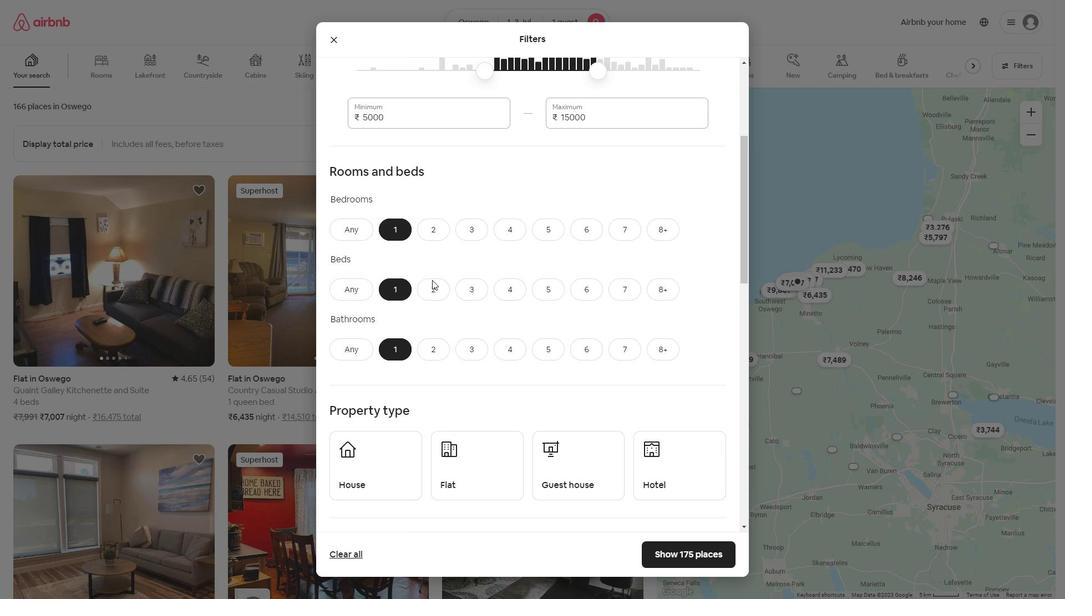 
Action: Mouse moved to (372, 437)
Screenshot: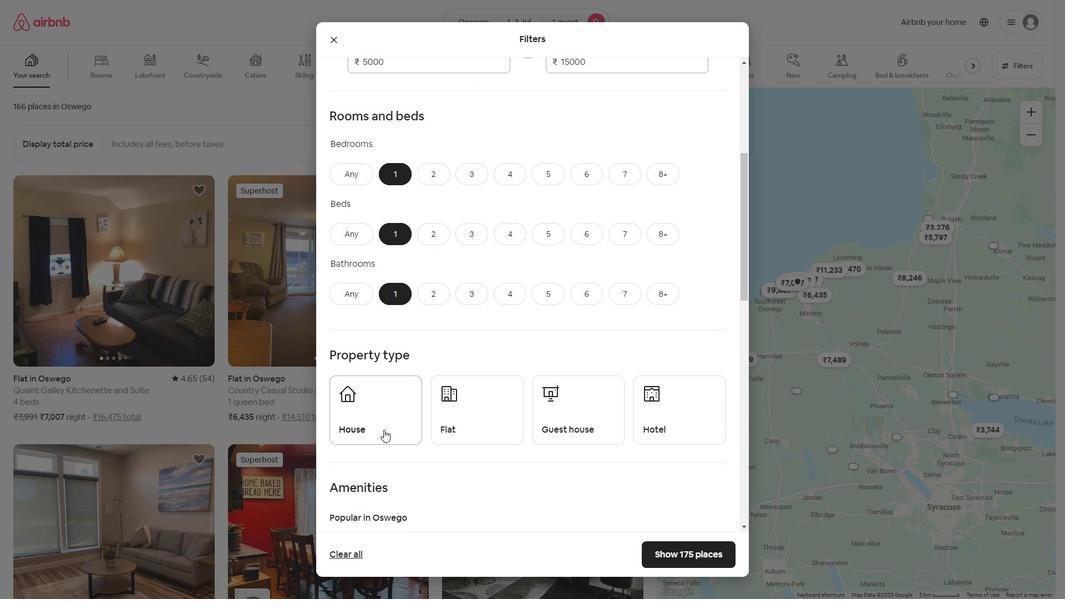 
Action: Mouse pressed left at (372, 437)
Screenshot: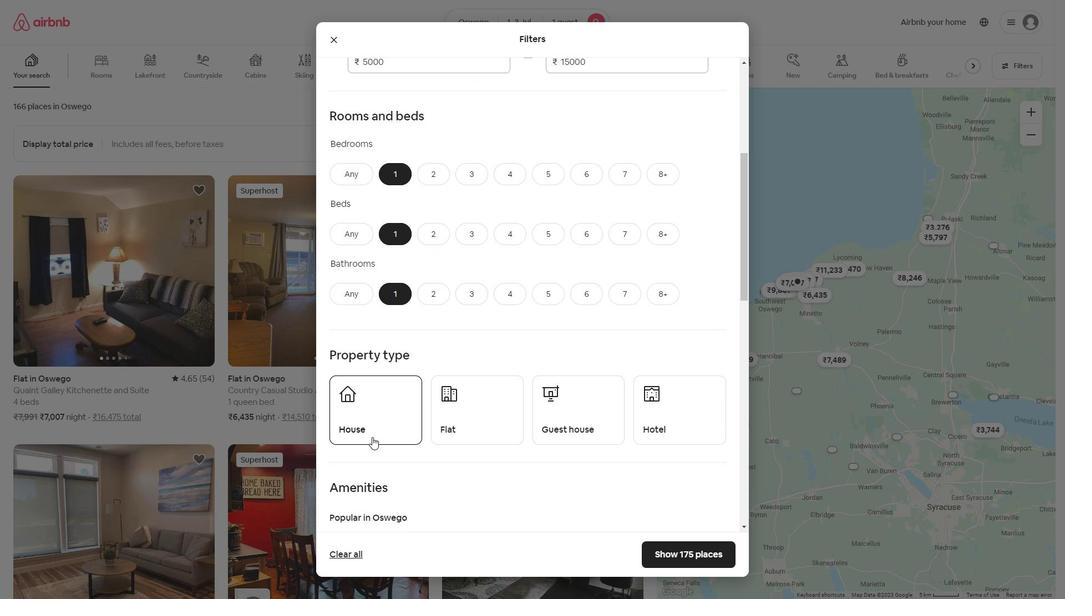 
Action: Mouse moved to (454, 417)
Screenshot: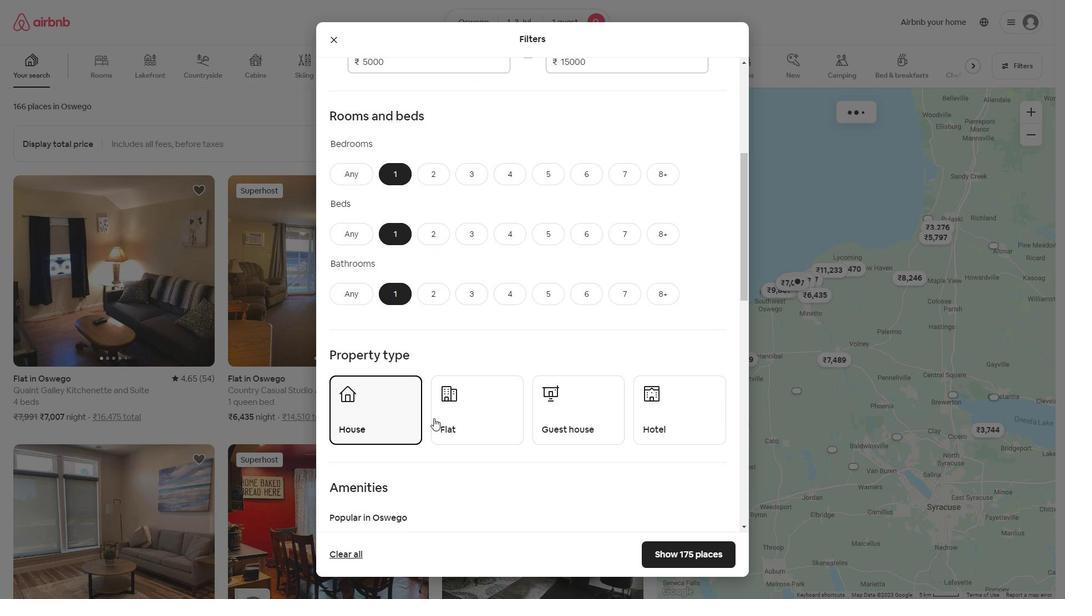 
Action: Mouse pressed left at (454, 417)
Screenshot: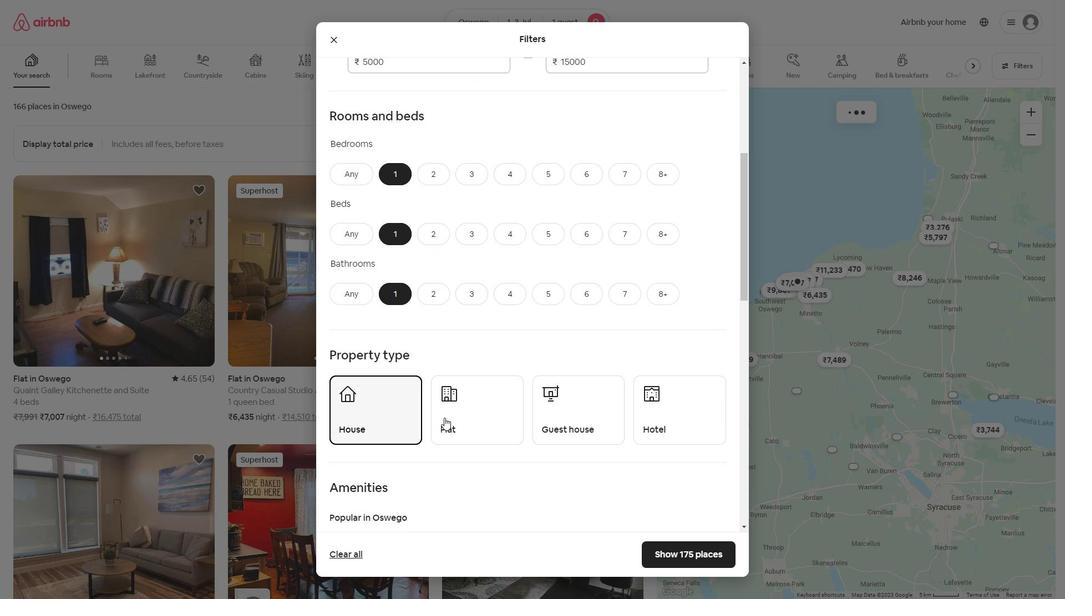 
Action: Mouse moved to (536, 406)
Screenshot: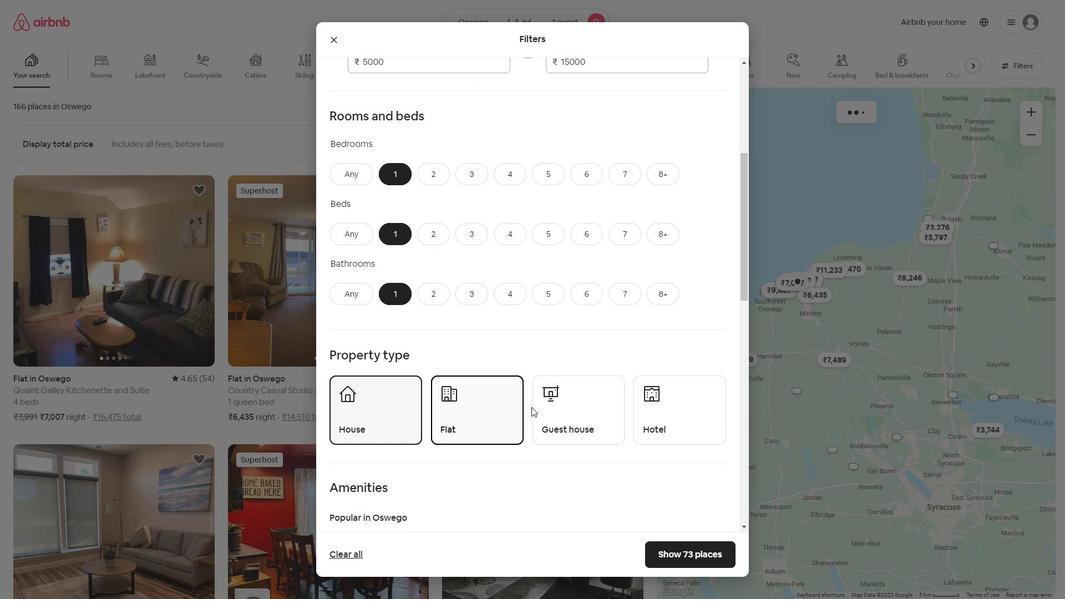 
Action: Mouse pressed left at (536, 406)
Screenshot: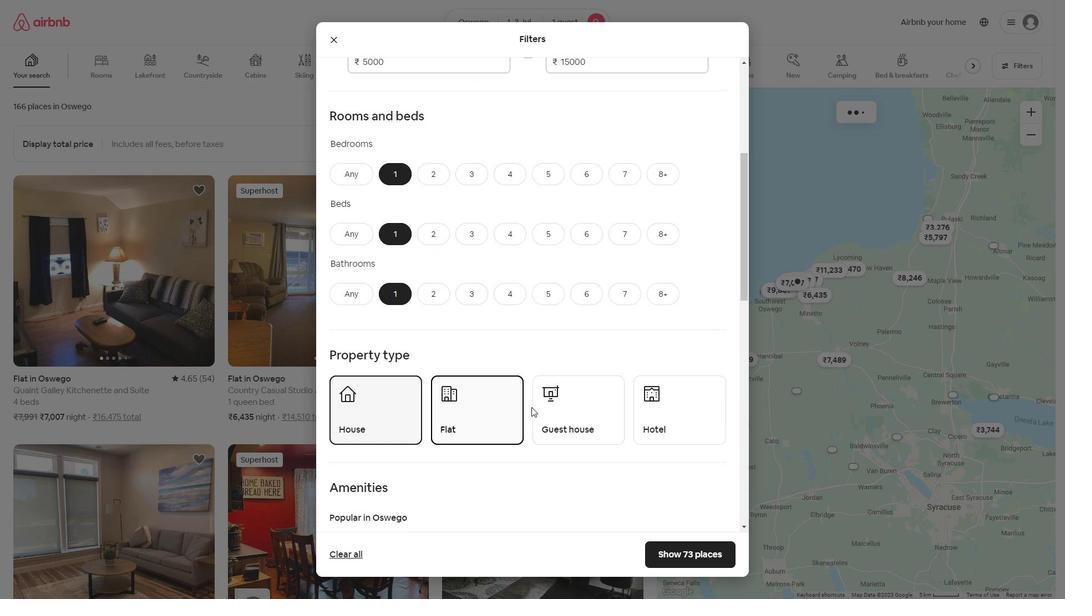 
Action: Mouse moved to (666, 415)
Screenshot: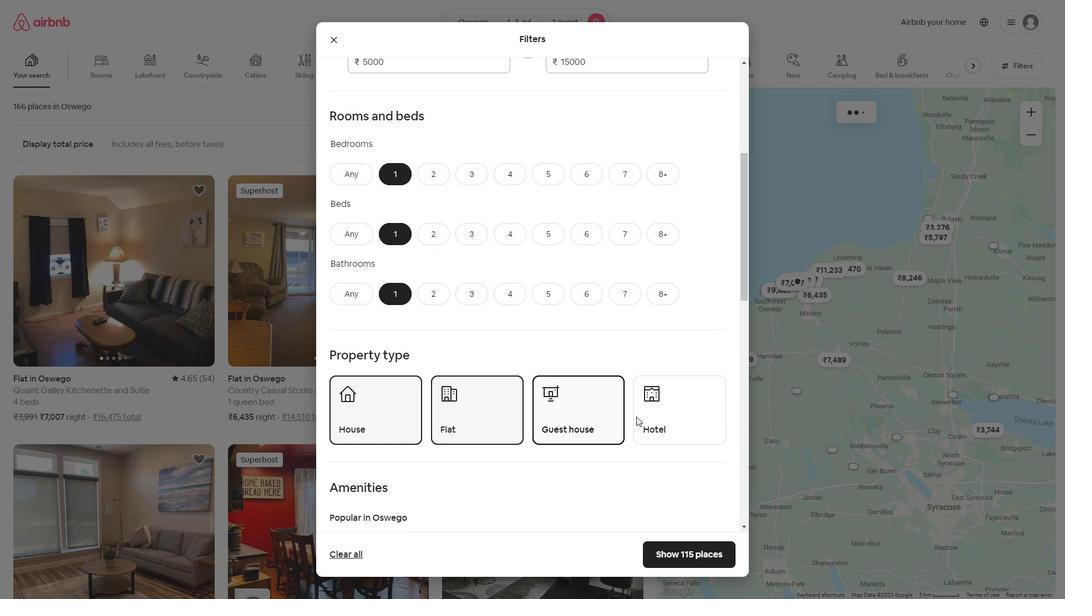 
Action: Mouse pressed left at (666, 415)
Screenshot: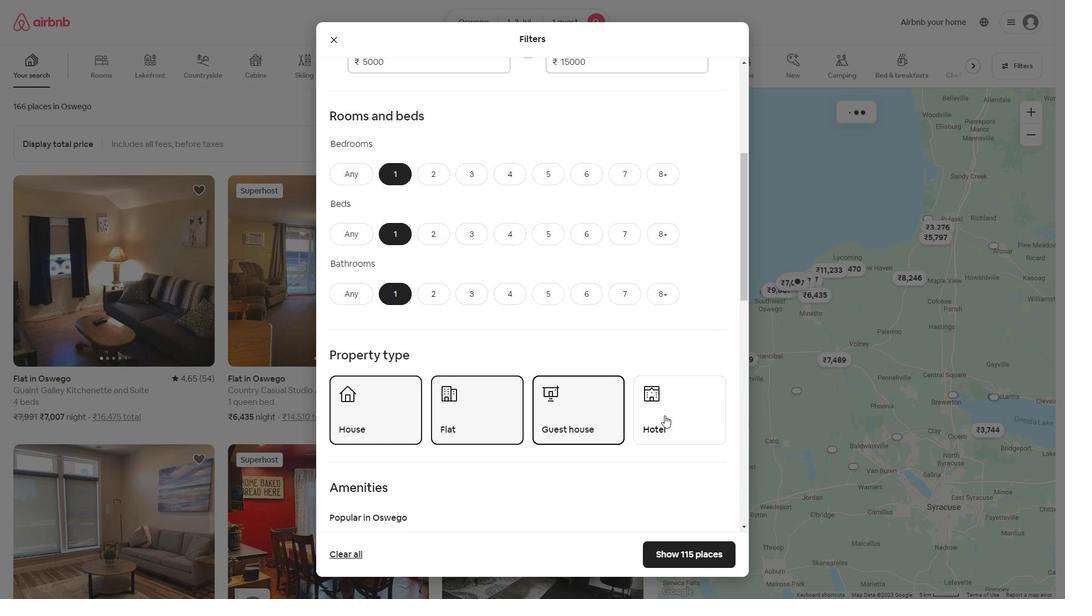 
Action: Mouse moved to (428, 312)
Screenshot: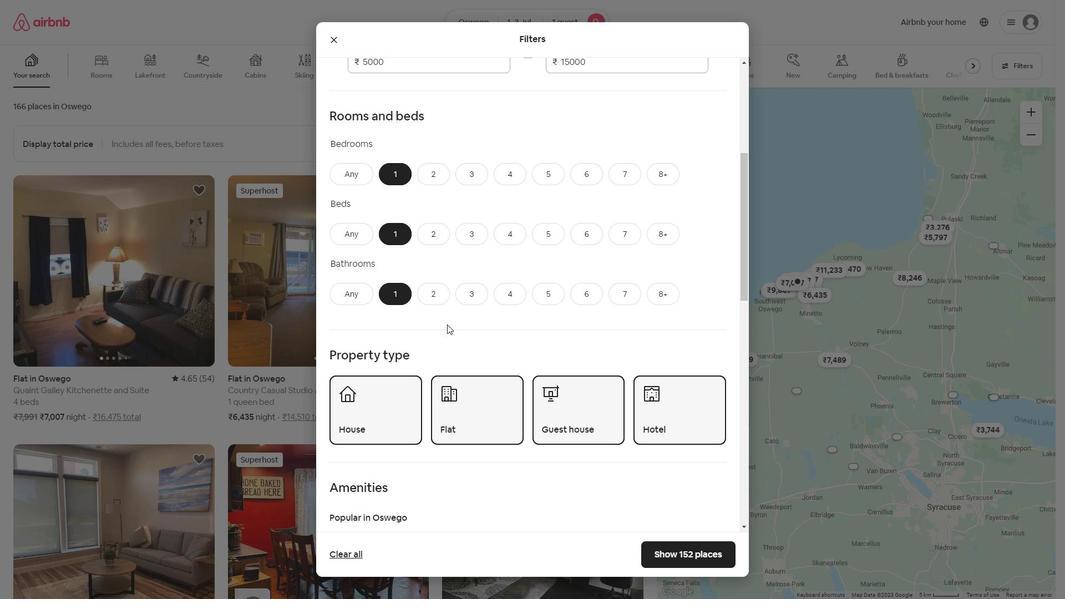 
Action: Mouse scrolled (428, 311) with delta (0, 0)
Screenshot: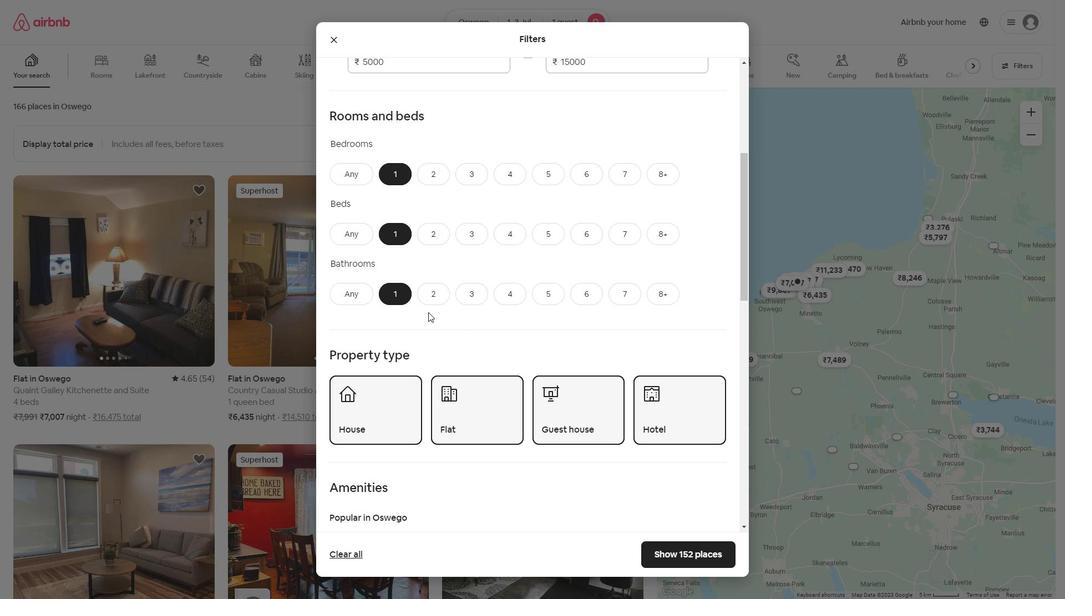 
Action: Mouse scrolled (428, 311) with delta (0, 0)
Screenshot: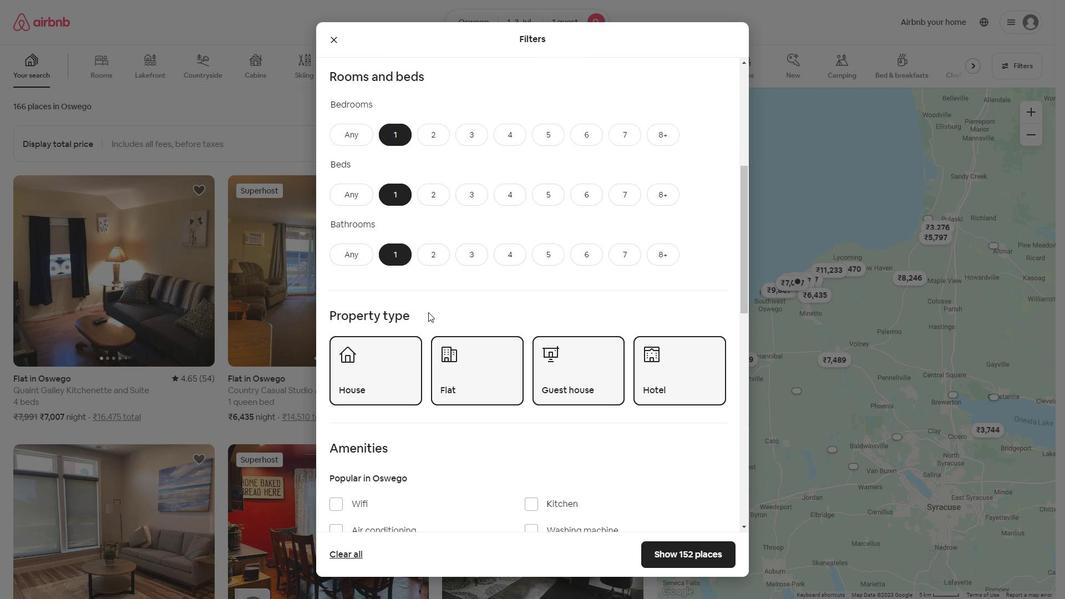 
Action: Mouse scrolled (428, 311) with delta (0, 0)
Screenshot: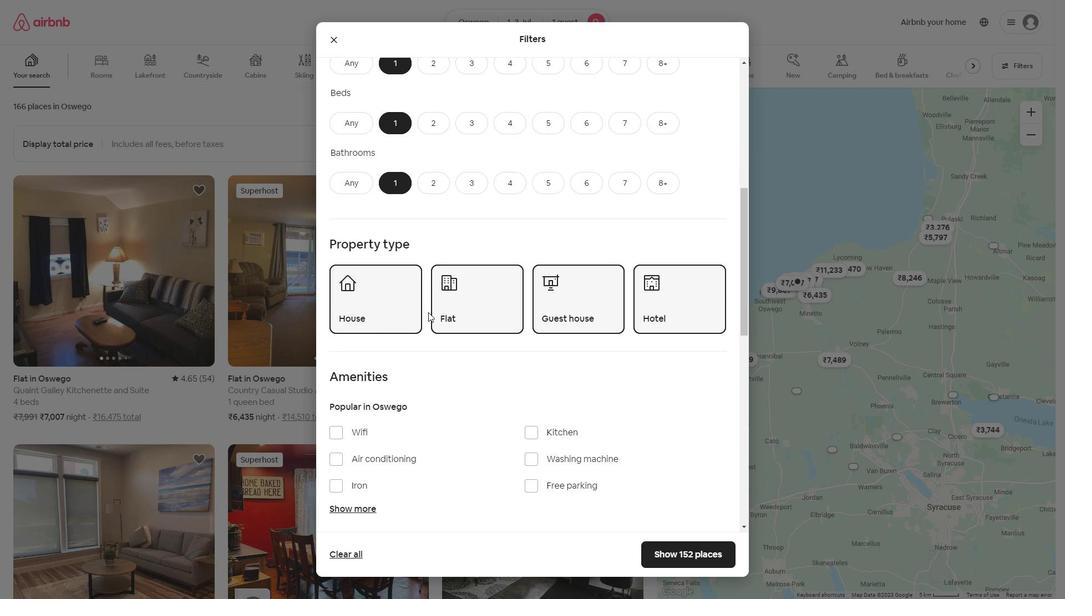 
Action: Mouse moved to (340, 372)
Screenshot: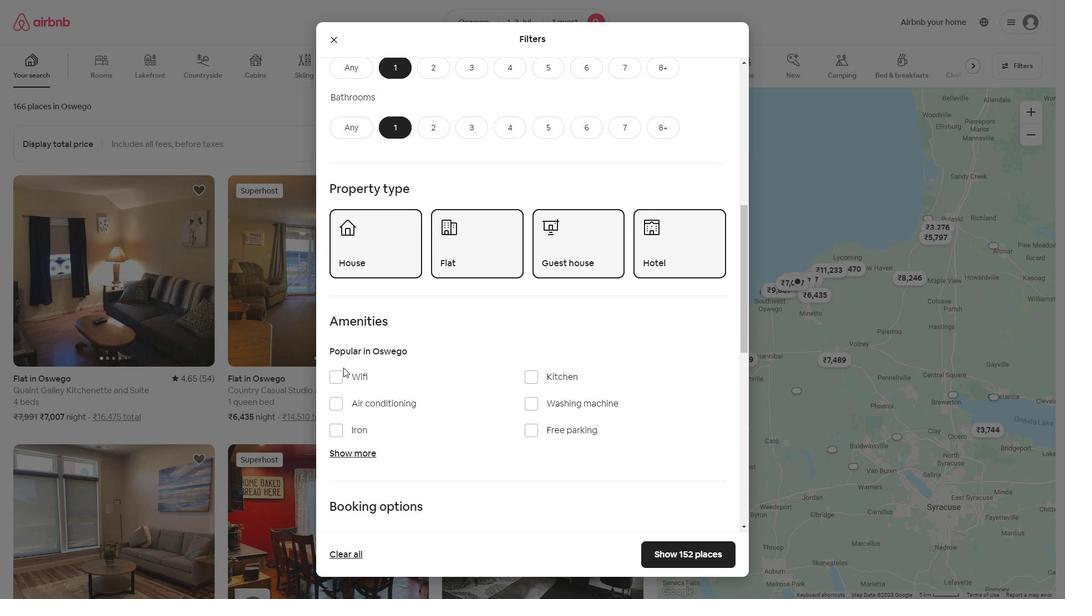
Action: Mouse pressed left at (340, 372)
Screenshot: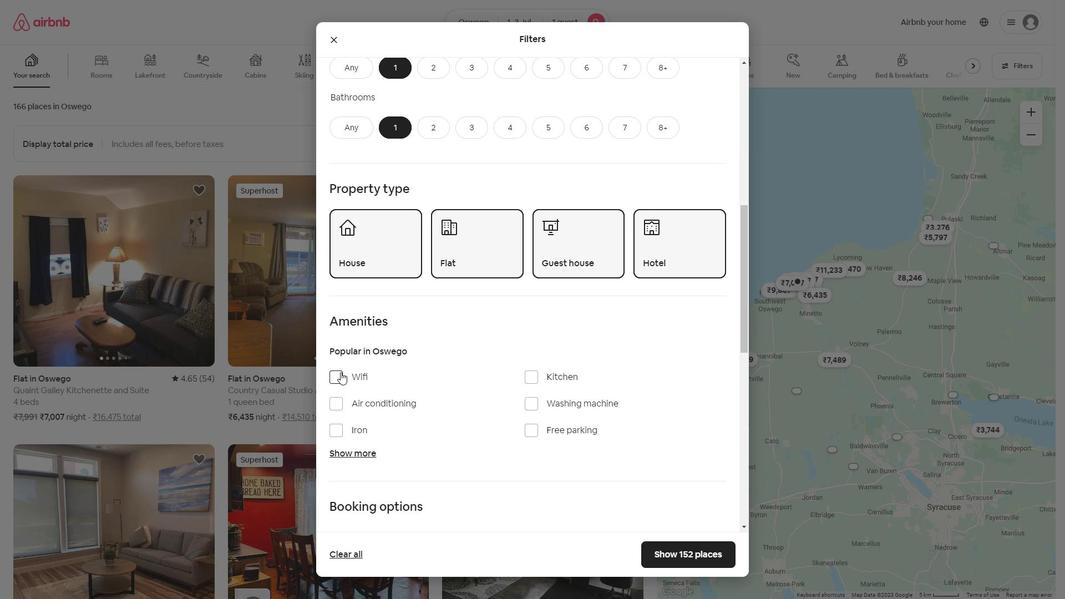 
Action: Mouse moved to (415, 319)
Screenshot: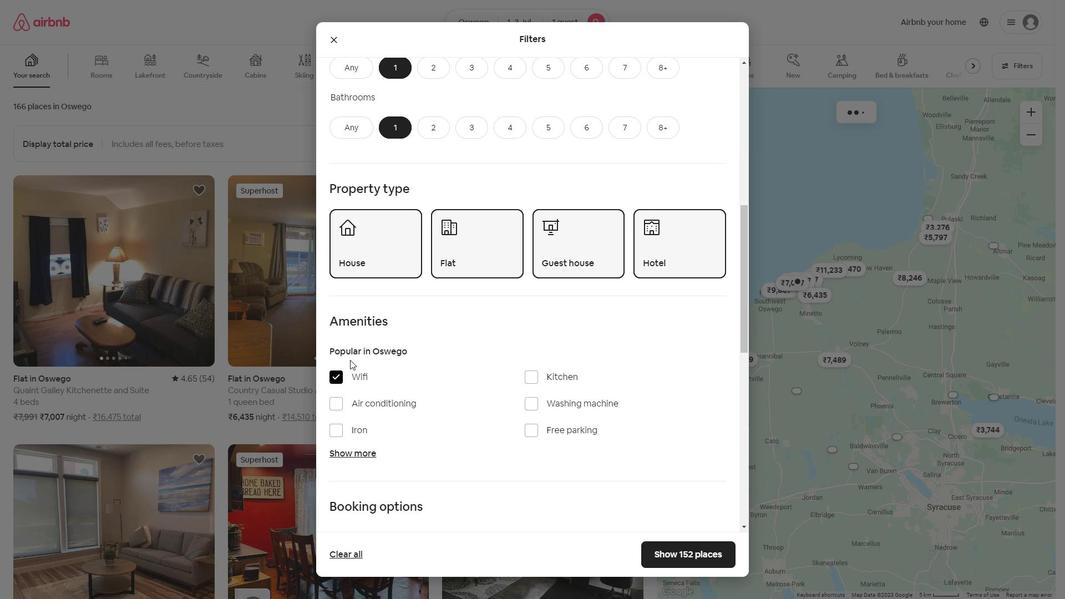 
Action: Mouse scrolled (415, 318) with delta (0, 0)
Screenshot: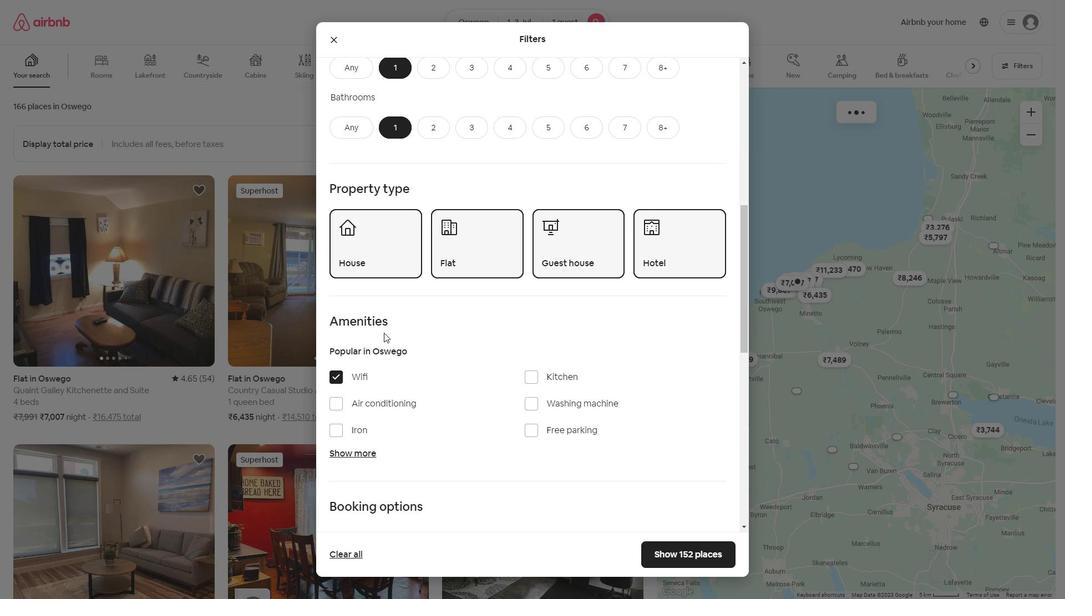 
Action: Mouse scrolled (415, 318) with delta (0, 0)
Screenshot: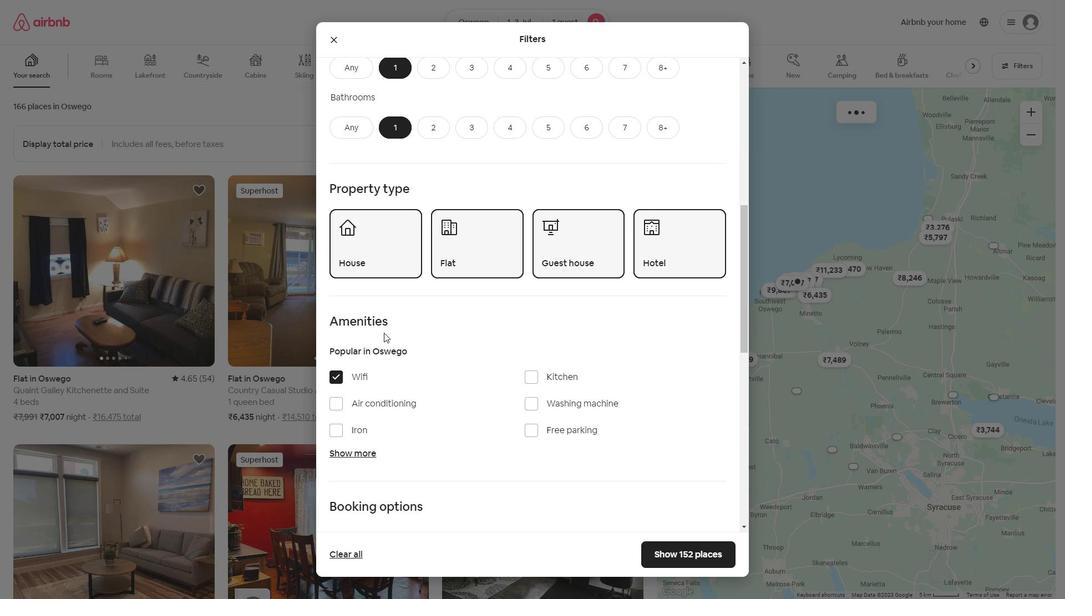 
Action: Mouse scrolled (415, 318) with delta (0, 0)
Screenshot: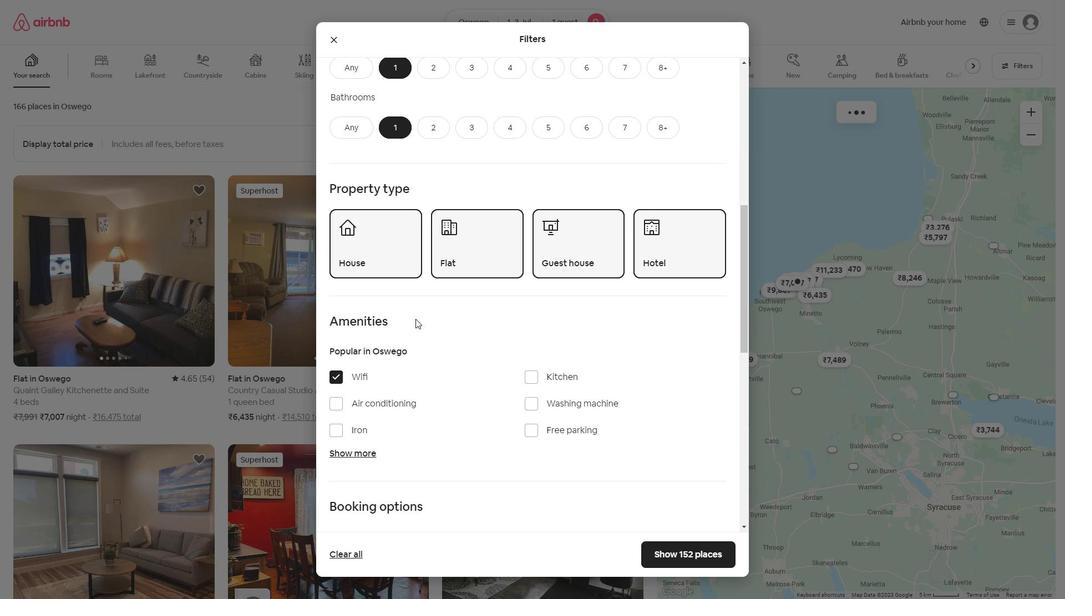 
Action: Mouse moved to (415, 319)
Screenshot: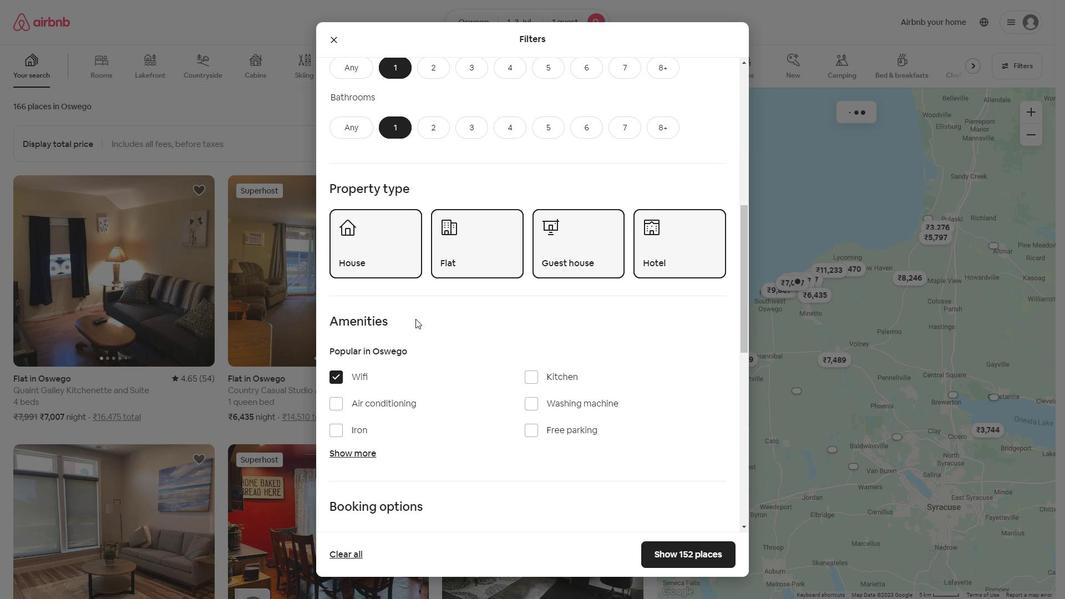 
Action: Mouse scrolled (415, 318) with delta (0, 0)
Screenshot: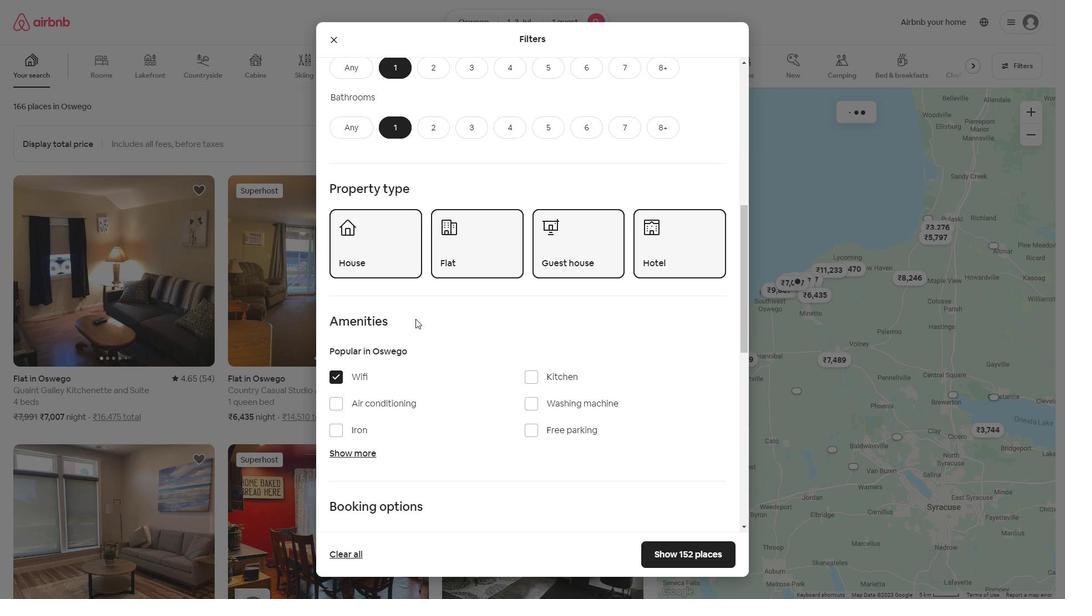 
Action: Mouse scrolled (415, 318) with delta (0, 0)
Screenshot: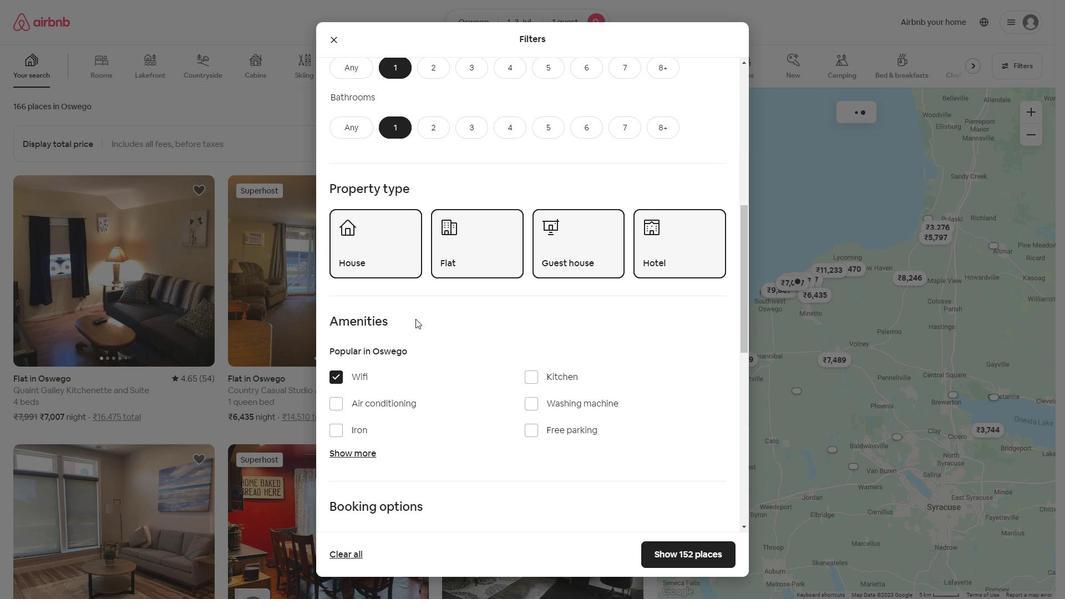 
Action: Mouse moved to (416, 317)
Screenshot: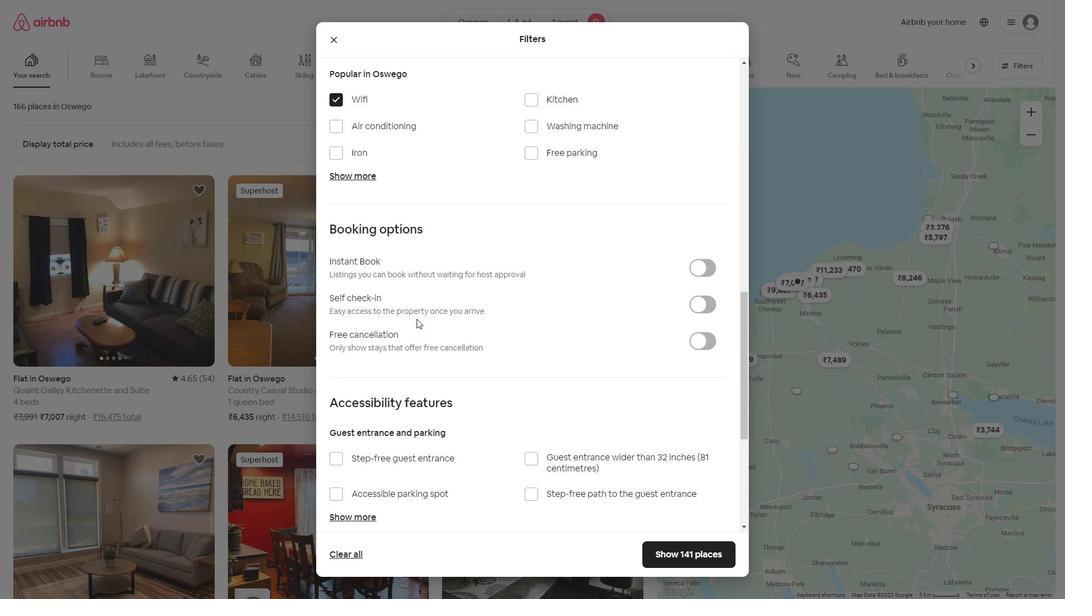 
Action: Mouse scrolled (416, 318) with delta (0, 0)
Screenshot: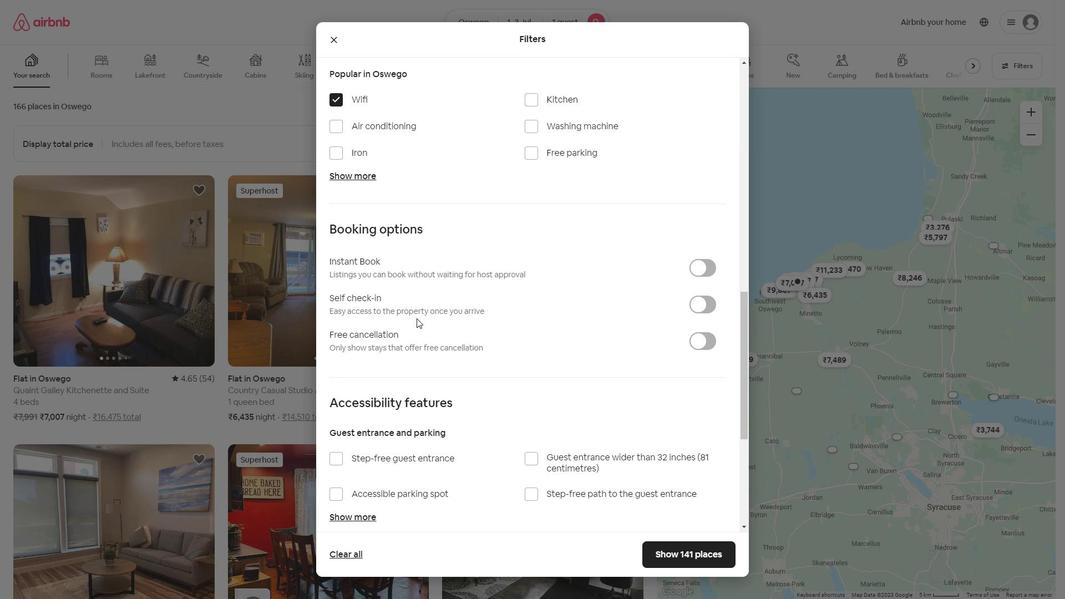
Action: Mouse scrolled (416, 318) with delta (0, 0)
Screenshot: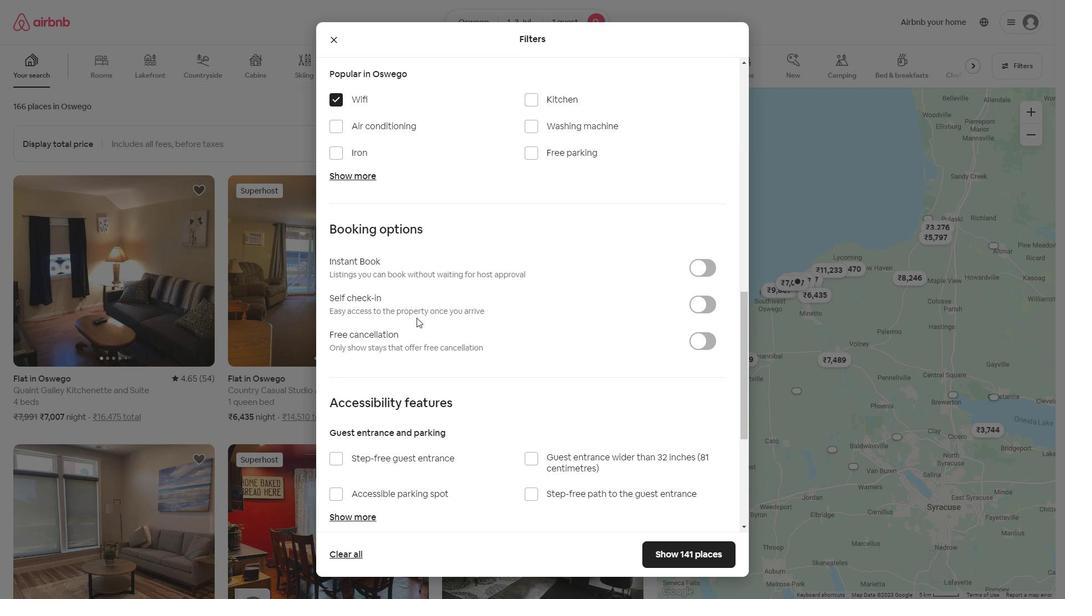 
Action: Mouse scrolled (416, 318) with delta (0, 0)
Screenshot: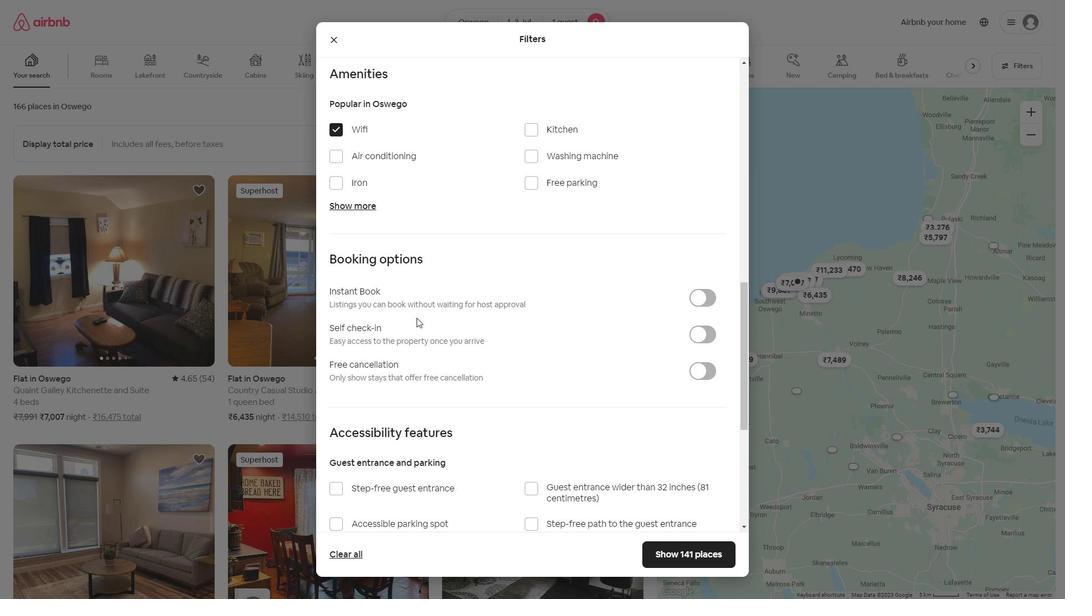 
Action: Mouse scrolled (416, 318) with delta (0, 0)
Screenshot: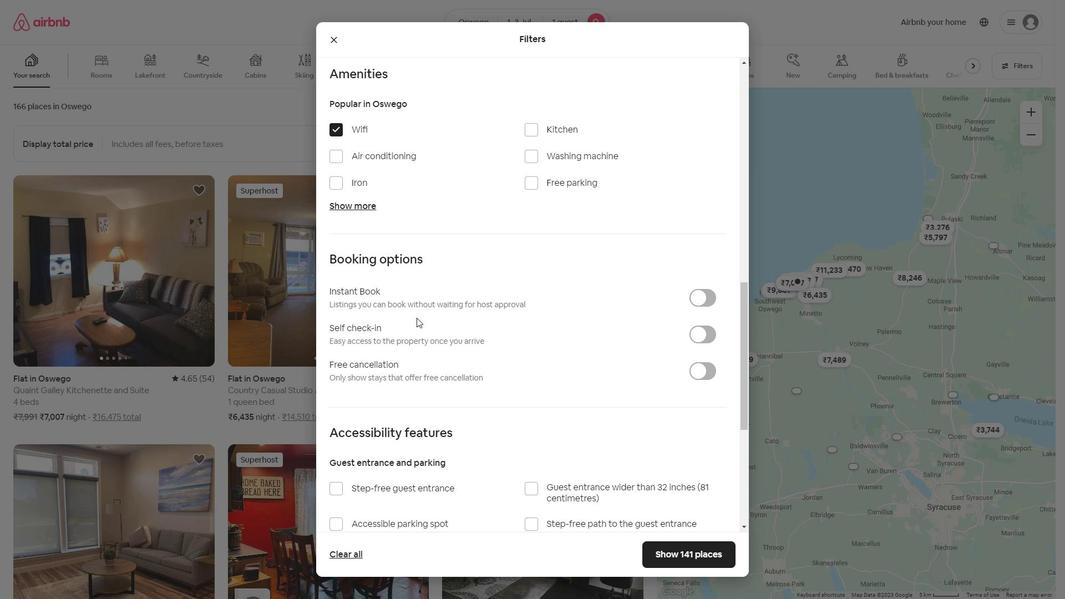 
Action: Mouse scrolled (416, 317) with delta (0, 0)
Screenshot: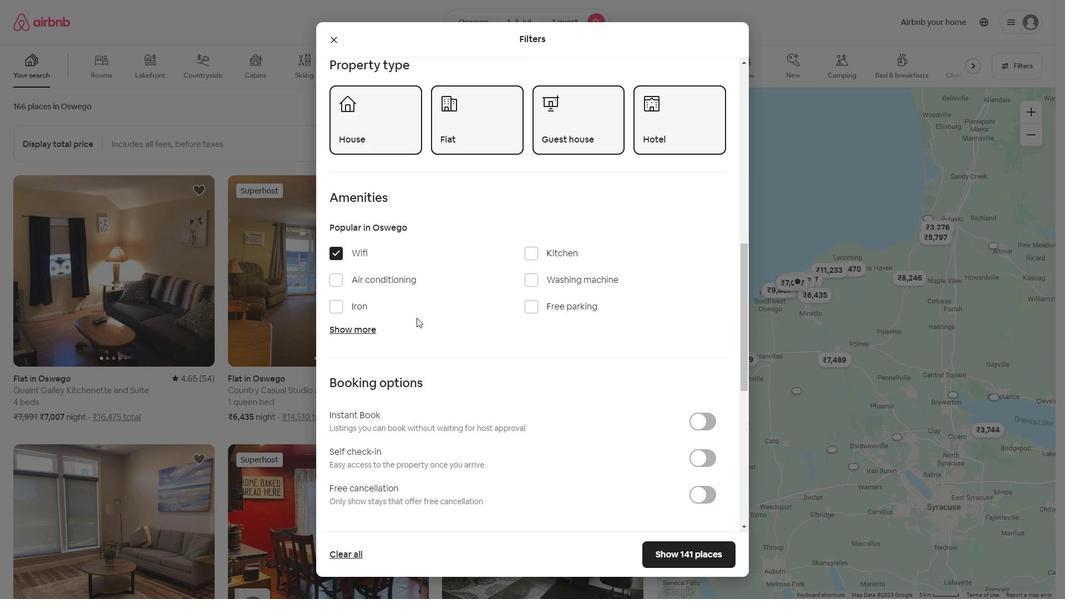 
Action: Mouse scrolled (416, 317) with delta (0, 0)
Screenshot: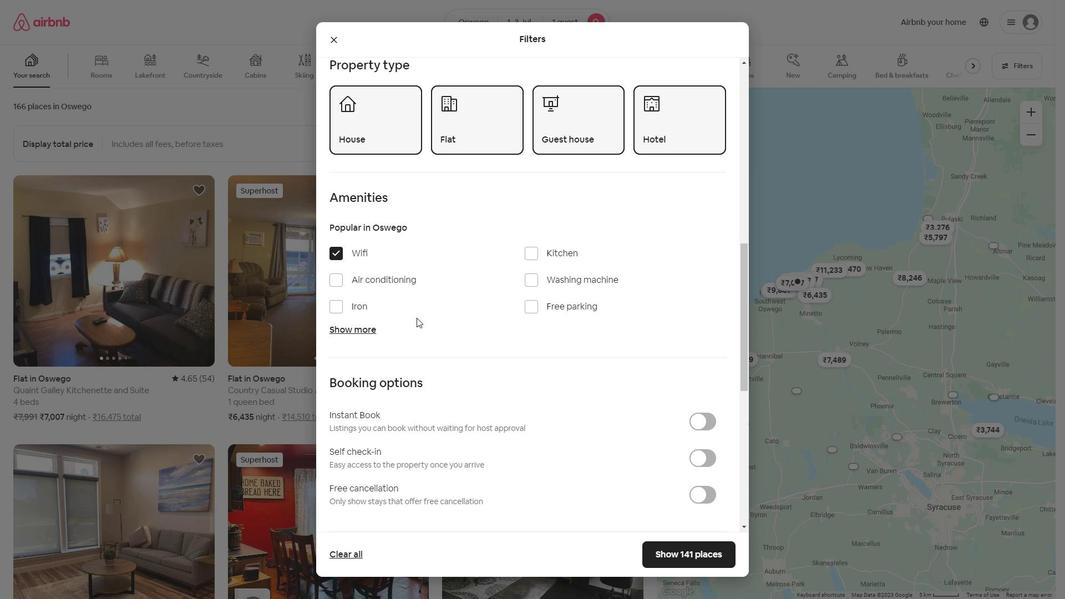 
Action: Mouse scrolled (416, 317) with delta (0, 0)
Screenshot: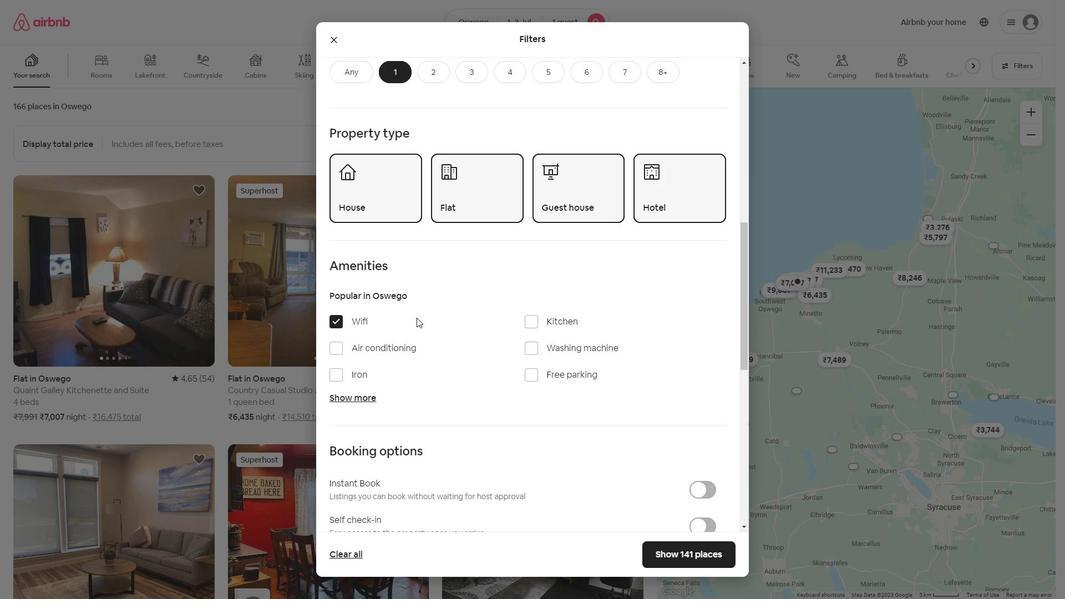 
Action: Mouse scrolled (416, 317) with delta (0, 0)
Screenshot: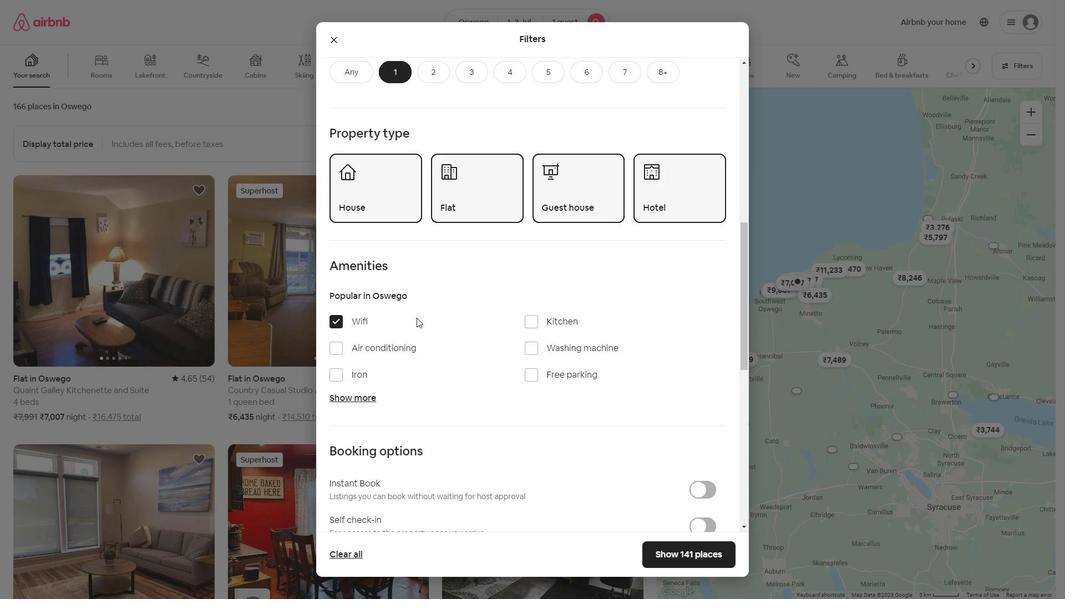 
Action: Mouse scrolled (416, 317) with delta (0, 0)
Screenshot: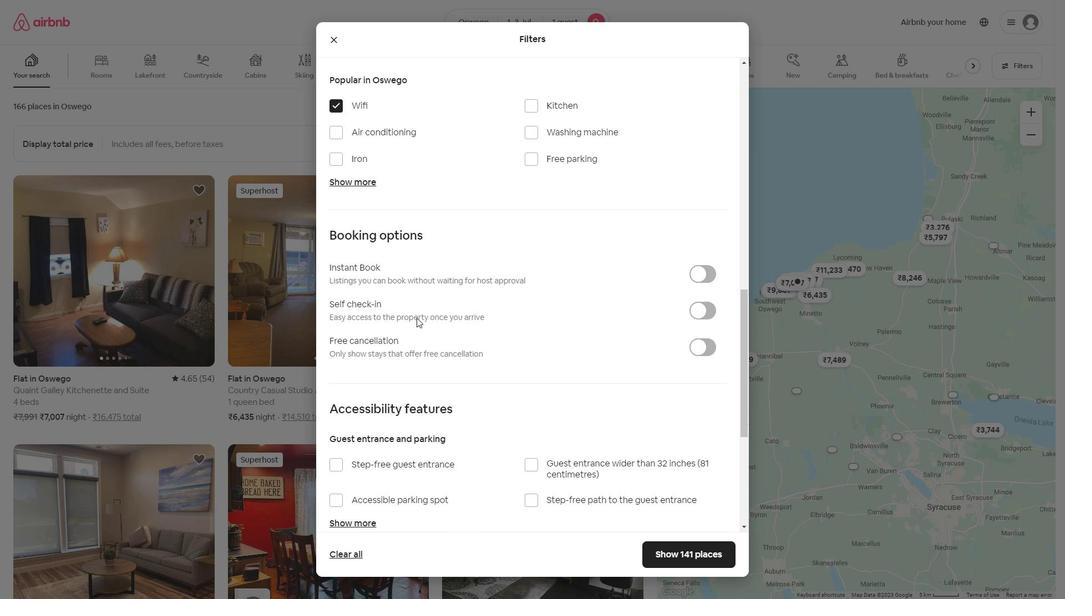 
Action: Mouse moved to (699, 251)
Screenshot: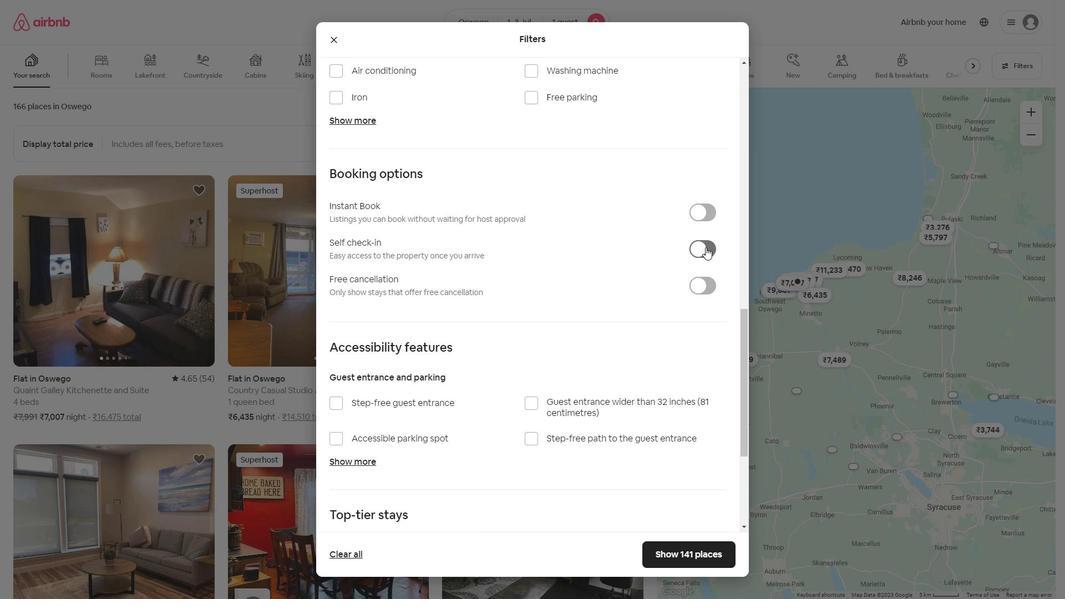 
Action: Mouse pressed left at (699, 251)
Screenshot: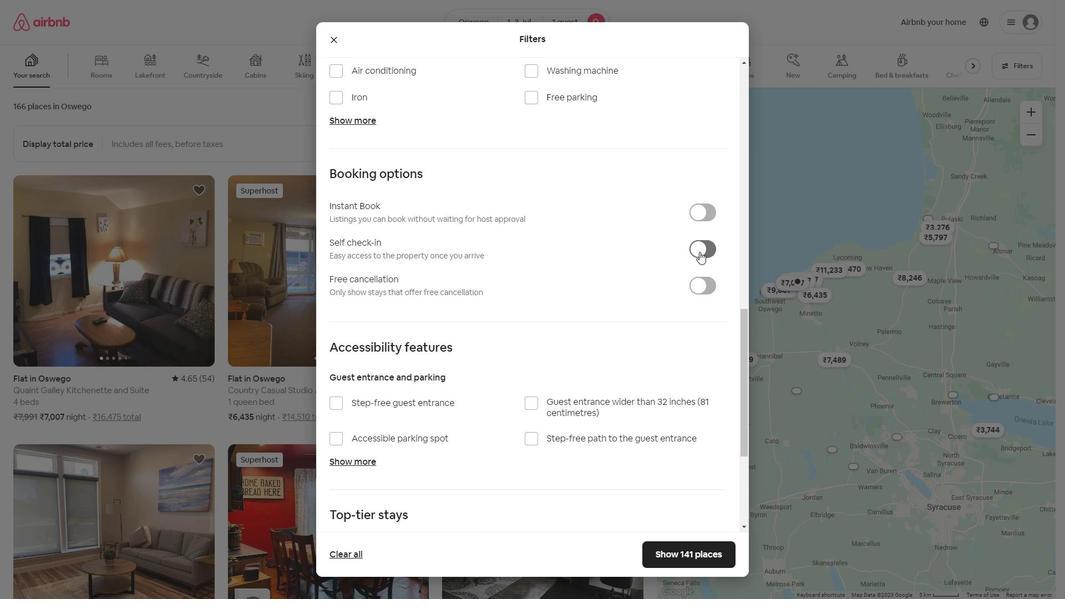 
Action: Mouse moved to (570, 247)
Screenshot: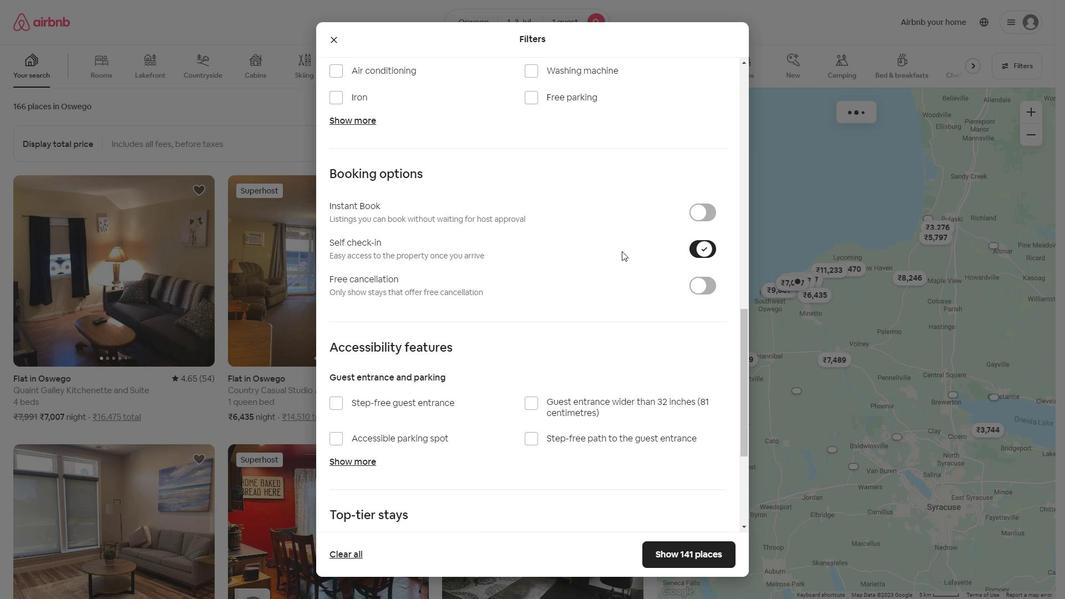 
Action: Mouse scrolled (570, 247) with delta (0, 0)
Screenshot: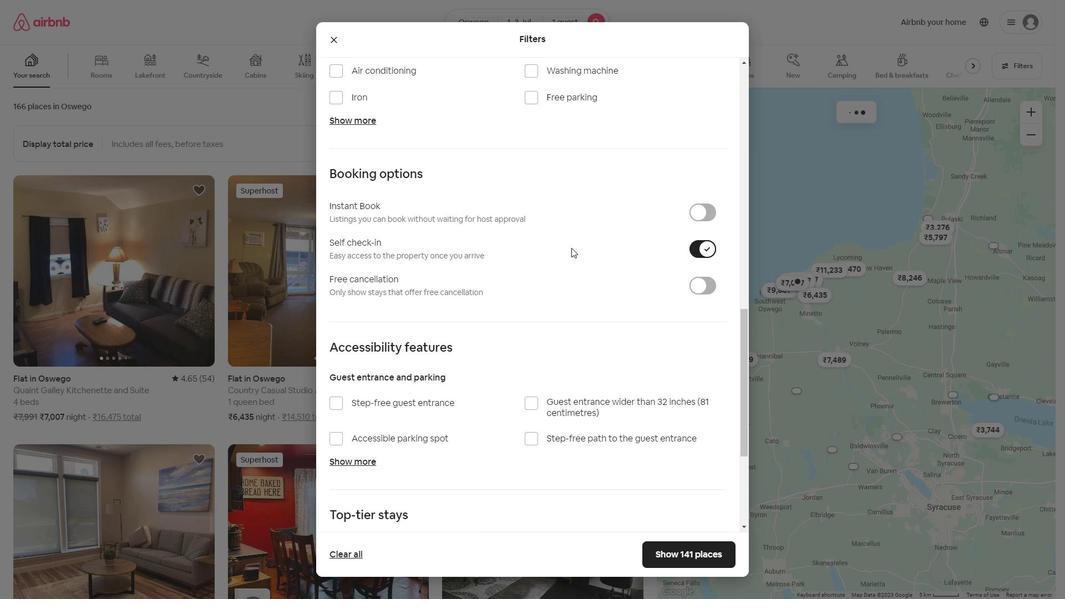 
Action: Mouse moved to (570, 247)
Screenshot: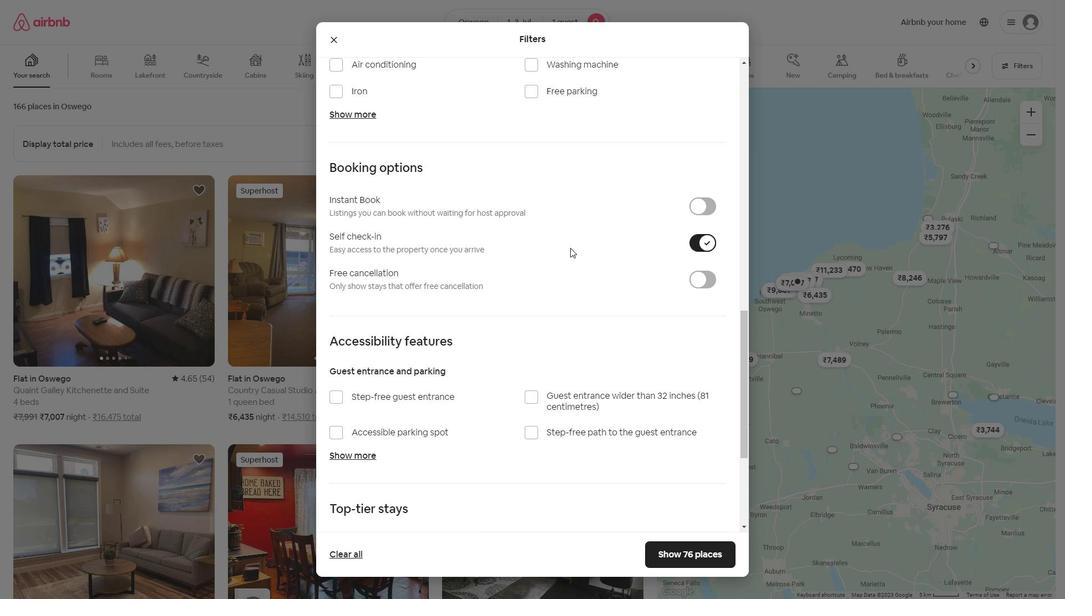 
Action: Mouse scrolled (570, 247) with delta (0, 0)
Screenshot: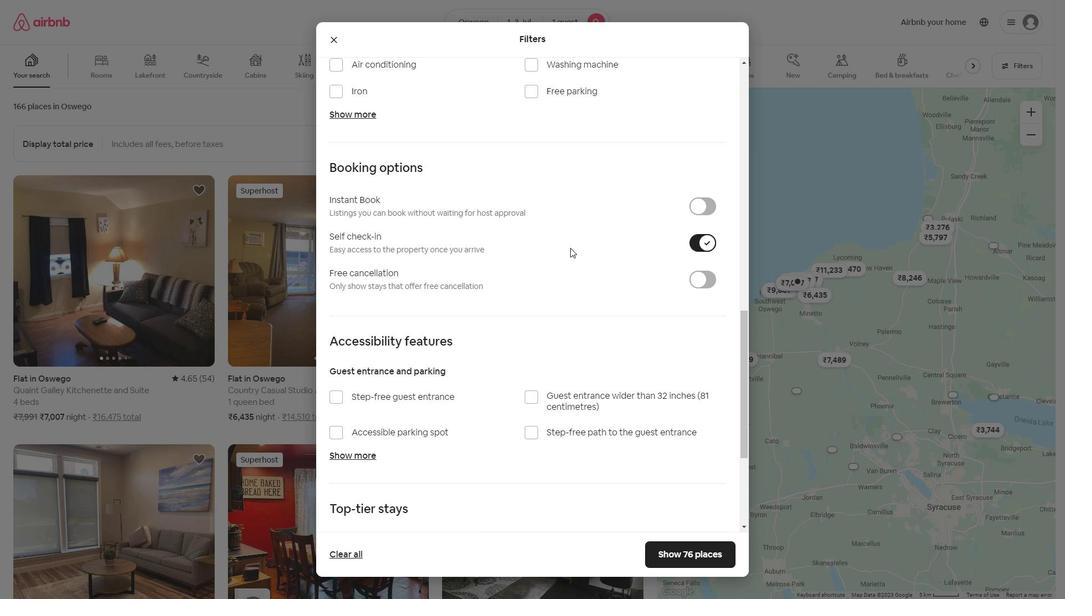 
Action: Mouse moved to (562, 254)
Screenshot: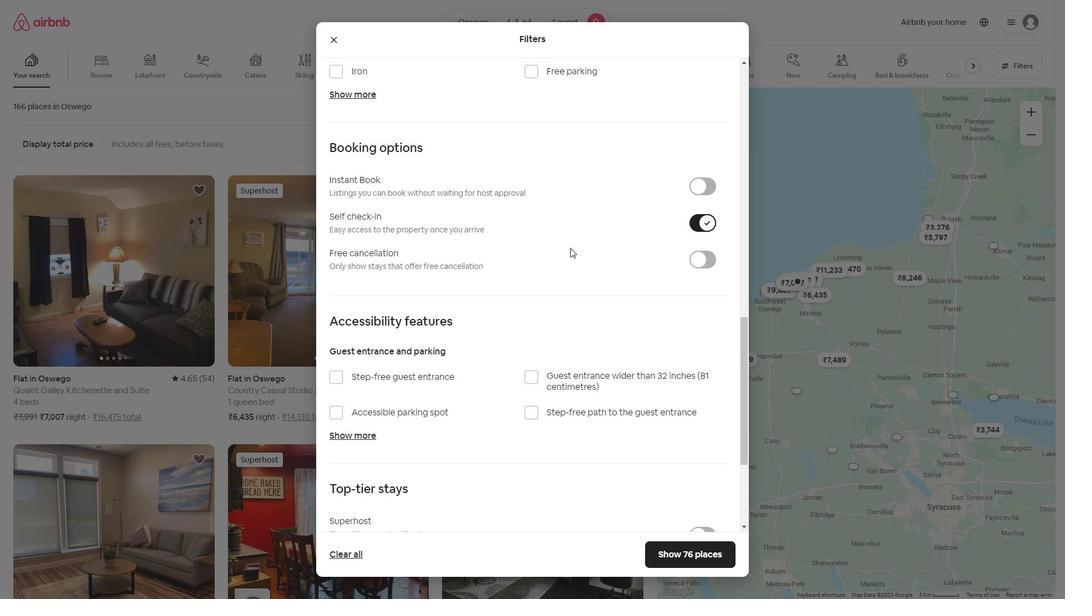 
Action: Mouse scrolled (570, 247) with delta (0, 0)
Screenshot: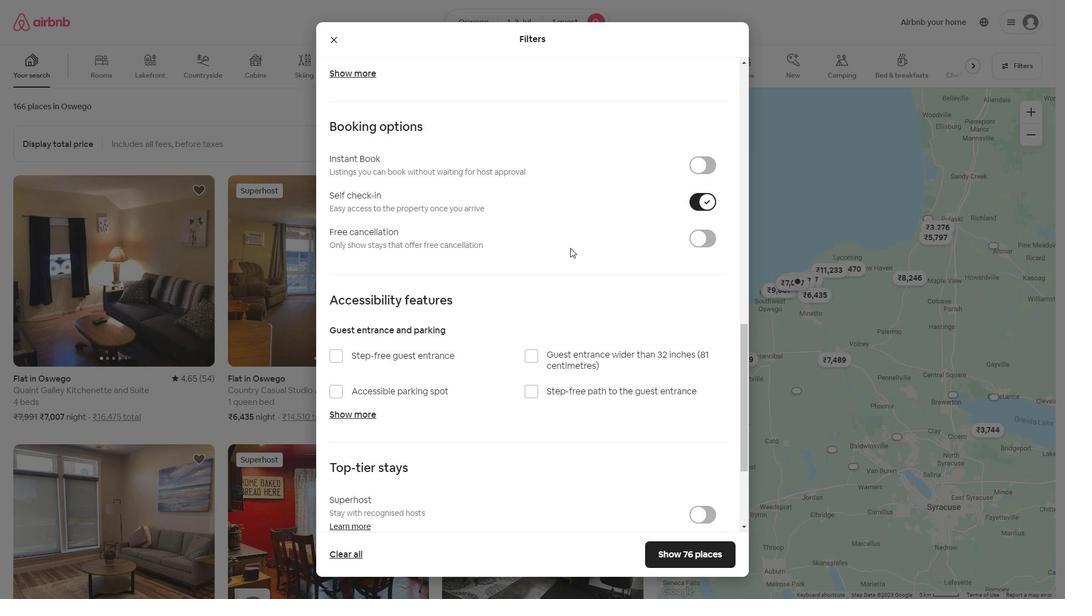 
Action: Mouse moved to (527, 266)
Screenshot: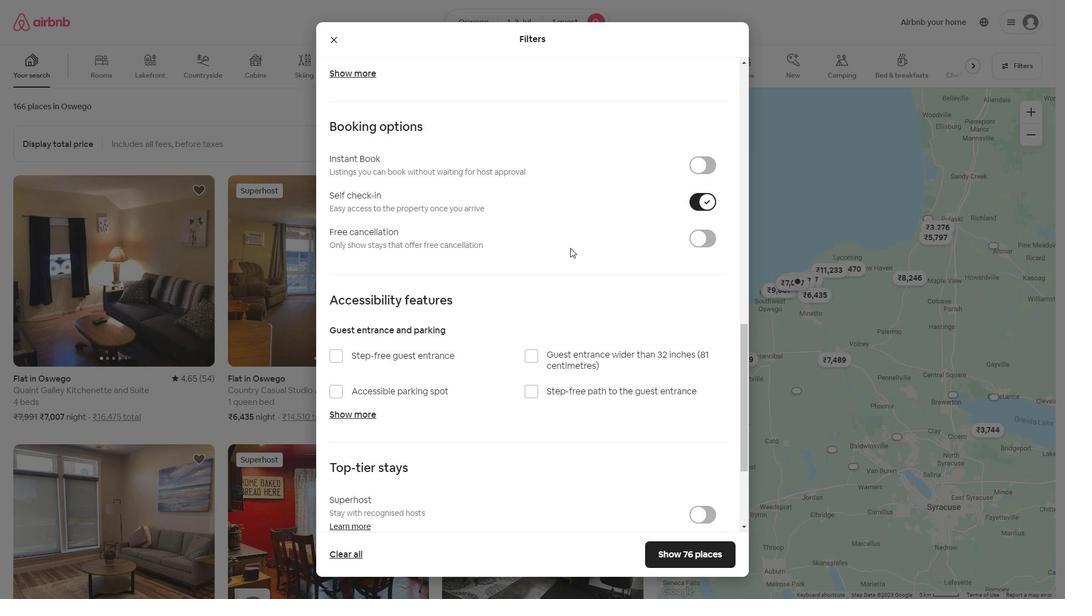 
Action: Mouse scrolled (570, 247) with delta (0, 0)
Screenshot: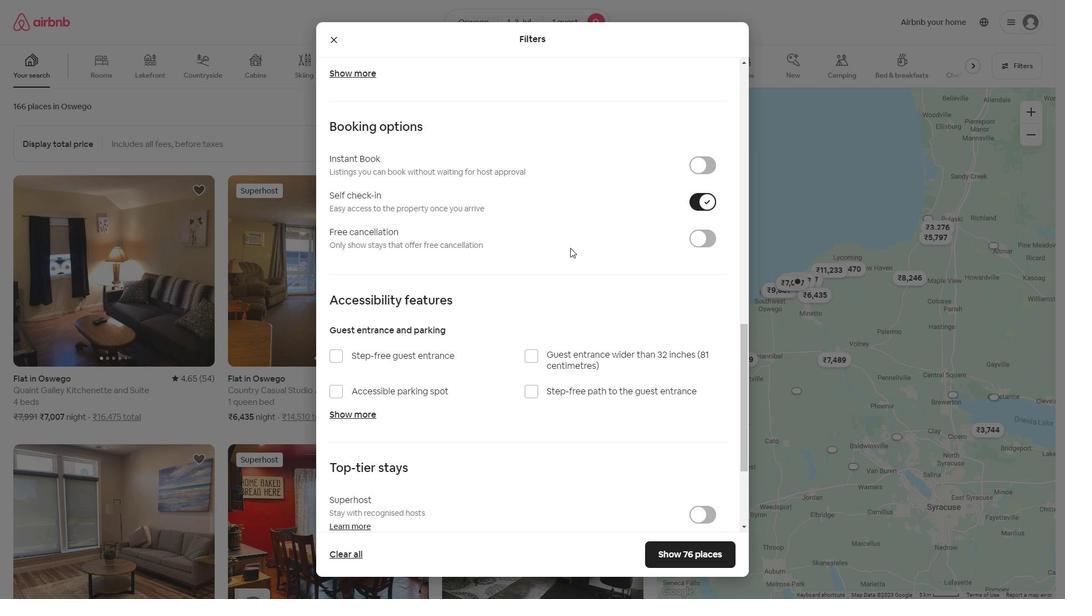 
Action: Mouse moved to (495, 283)
Screenshot: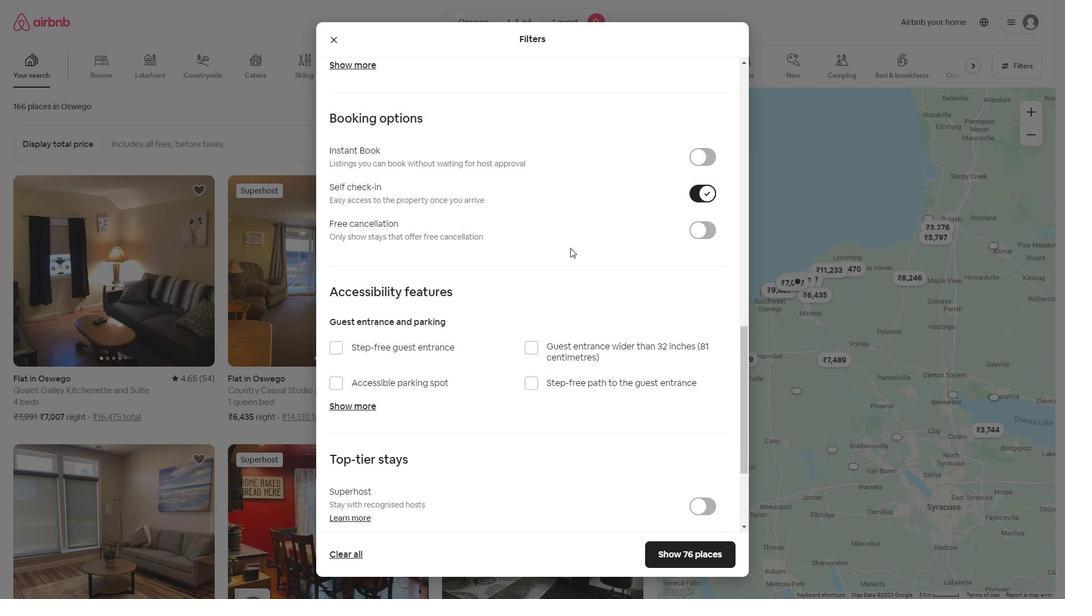 
Action: Mouse scrolled (570, 247) with delta (0, 0)
Screenshot: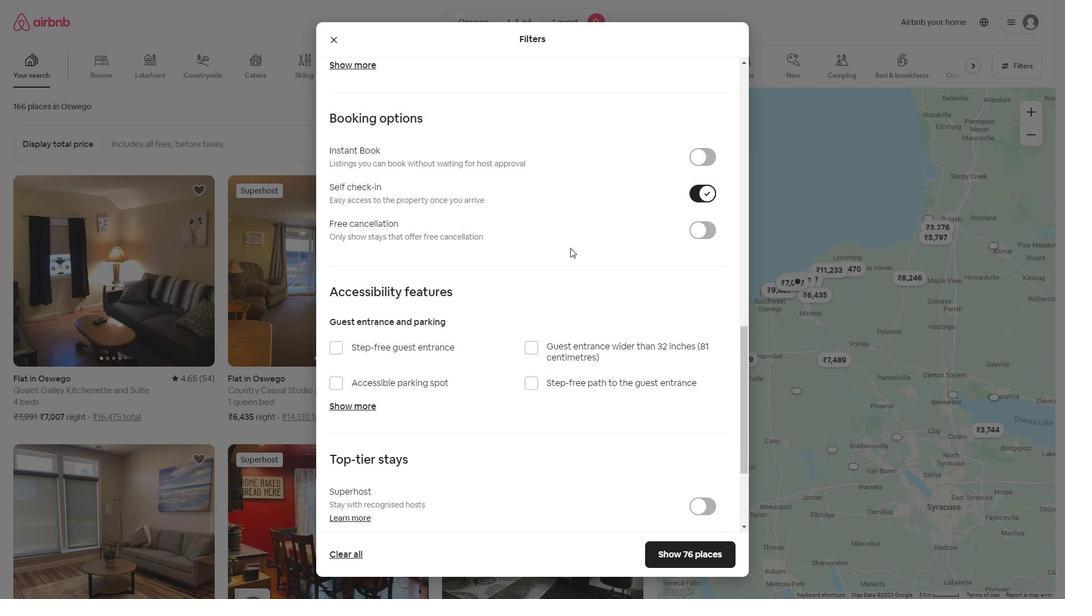 
Action: Mouse moved to (451, 334)
Screenshot: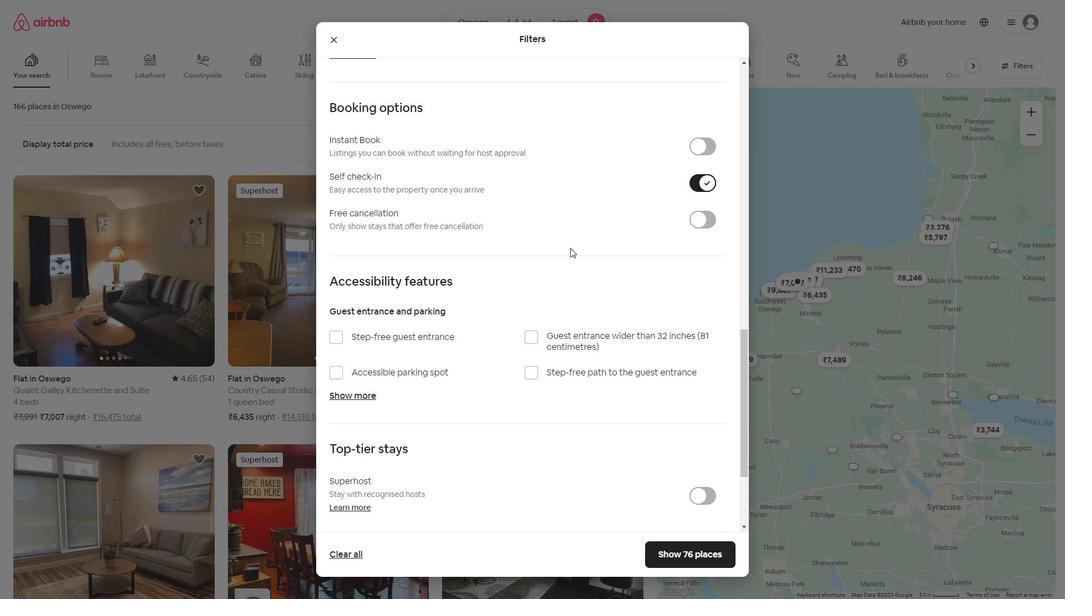 
Action: Mouse scrolled (570, 247) with delta (0, 0)
Screenshot: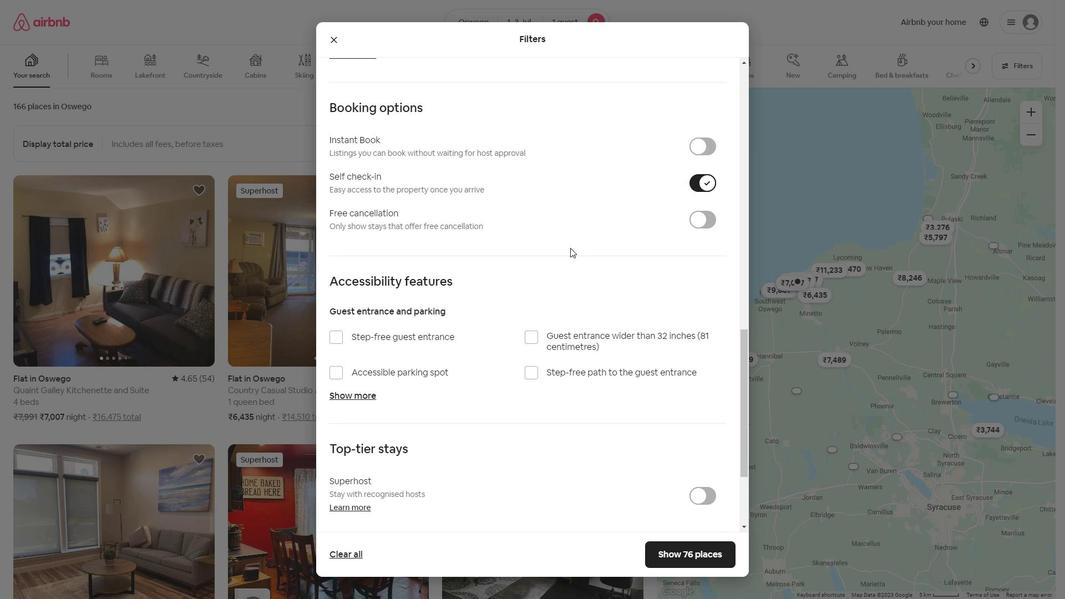 
Action: Mouse moved to (340, 446)
Screenshot: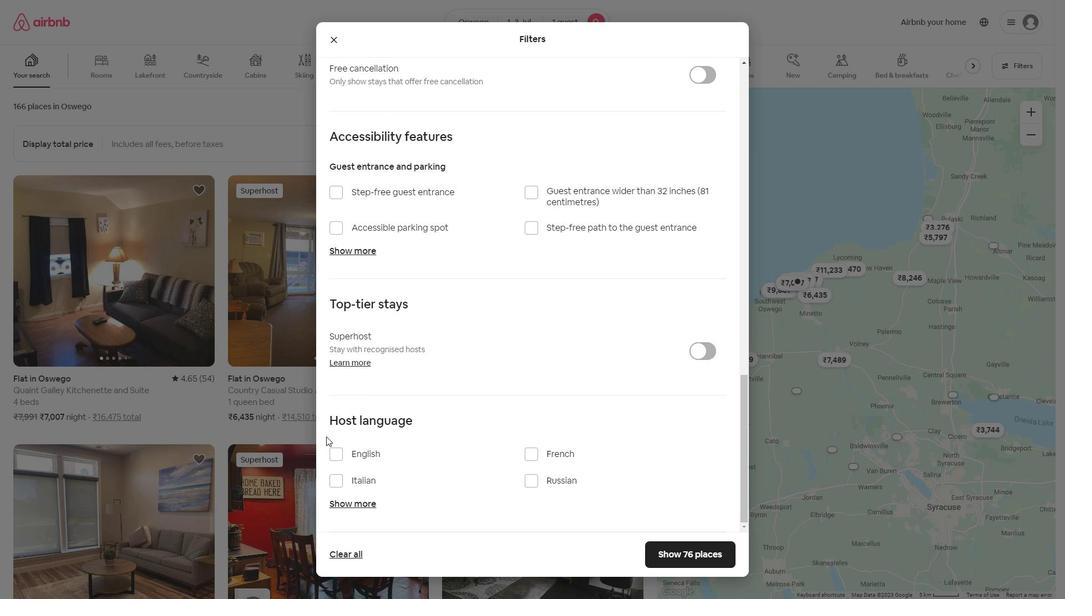 
Action: Mouse pressed left at (340, 446)
Screenshot: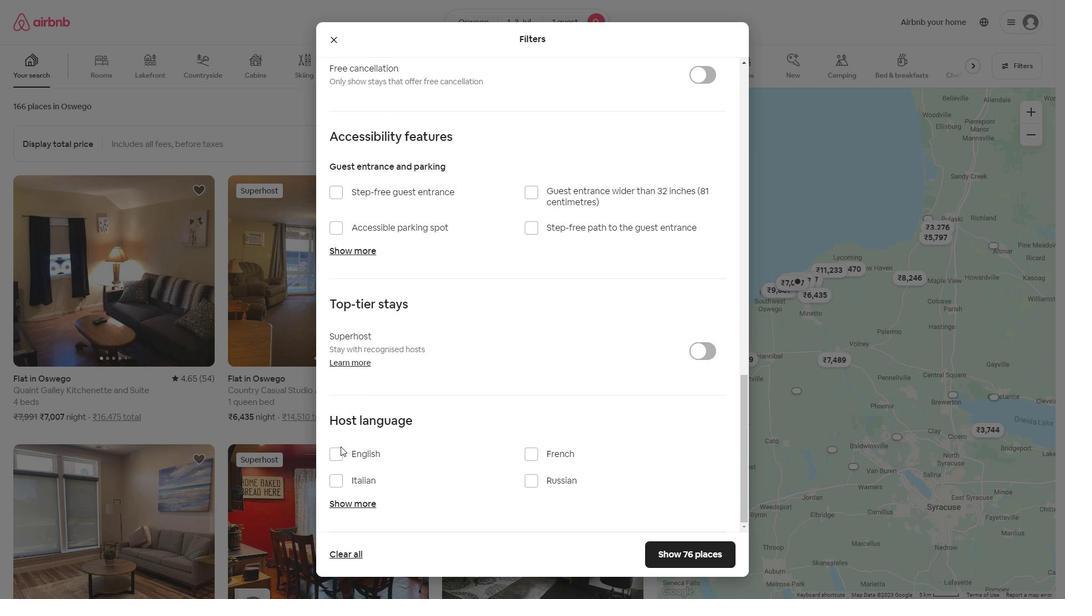 
Action: Mouse moved to (375, 452)
Screenshot: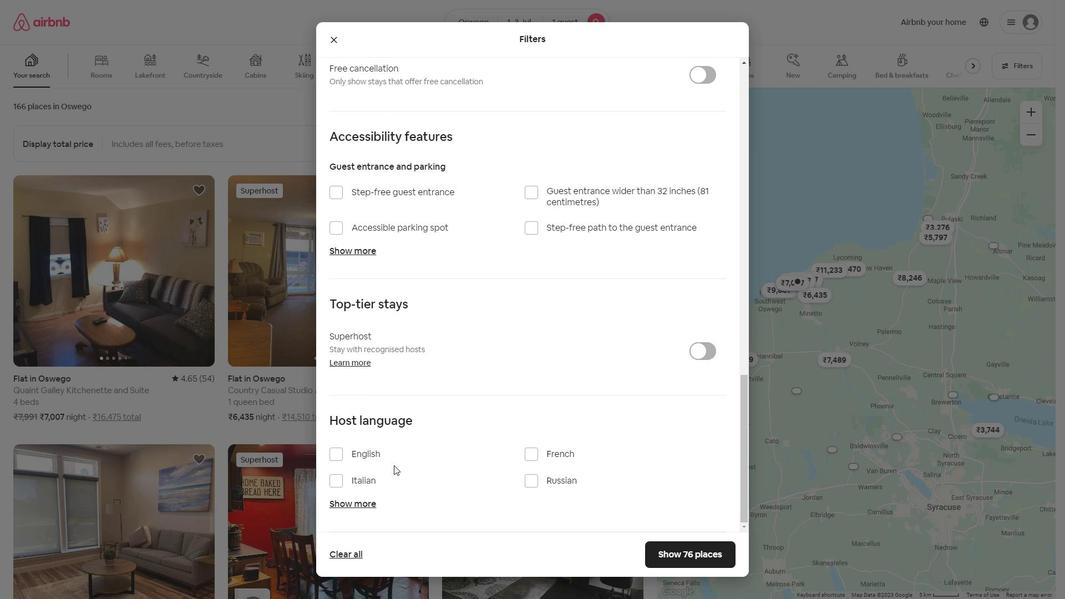 
Action: Mouse pressed left at (375, 452)
Screenshot: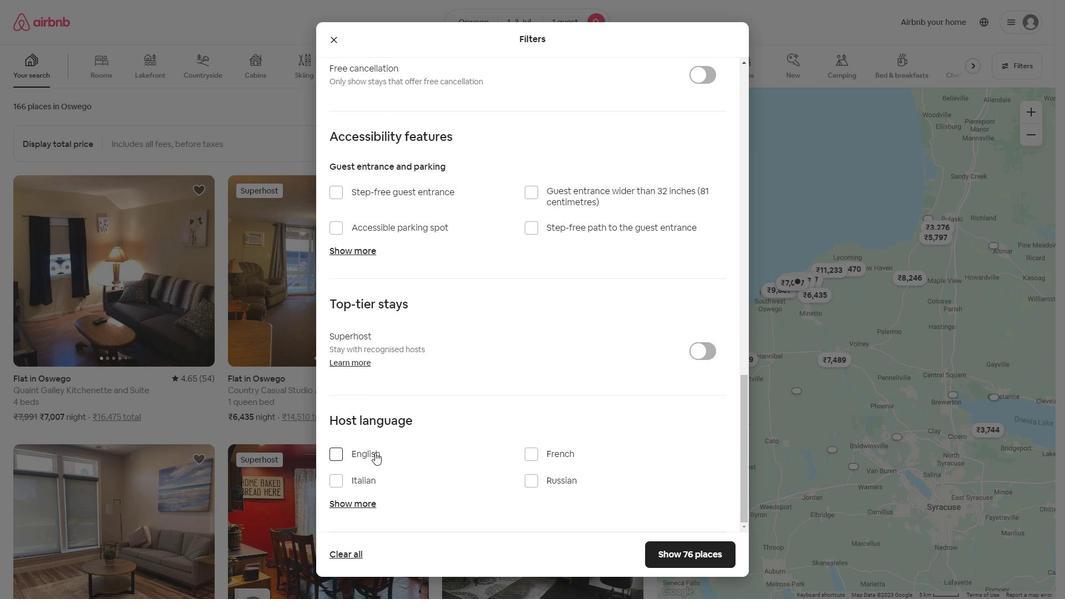 
Action: Mouse moved to (686, 560)
Screenshot: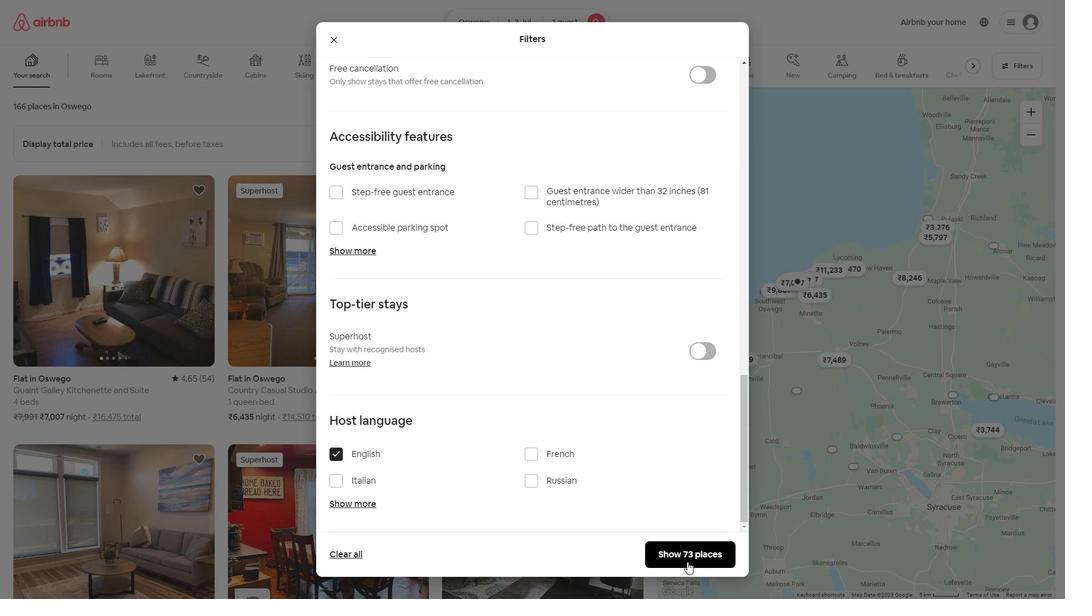 
Action: Mouse pressed left at (686, 560)
Screenshot: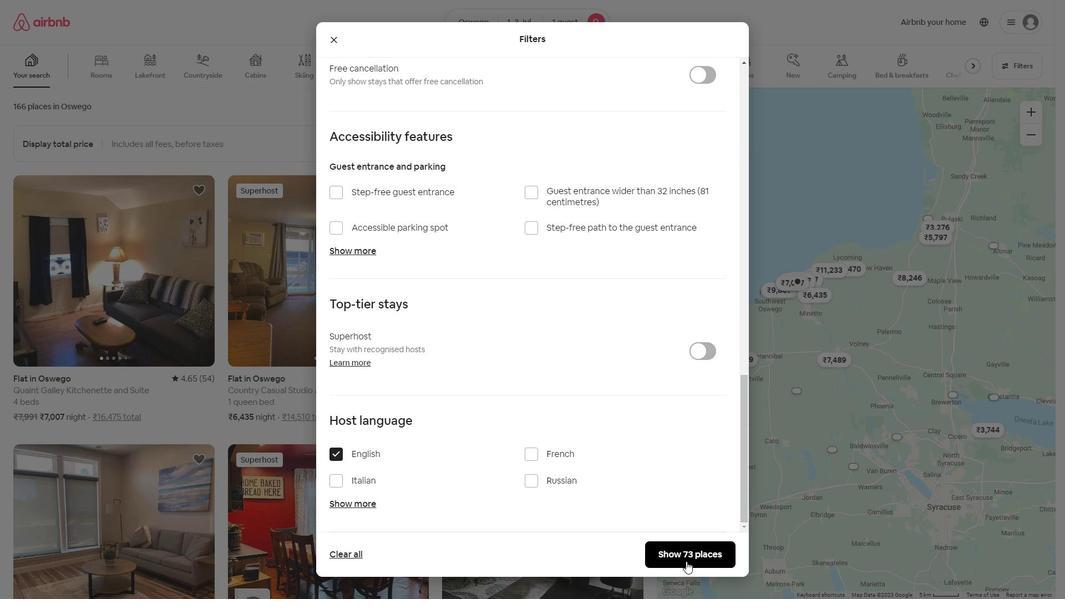 
Action: Mouse moved to (665, 512)
Screenshot: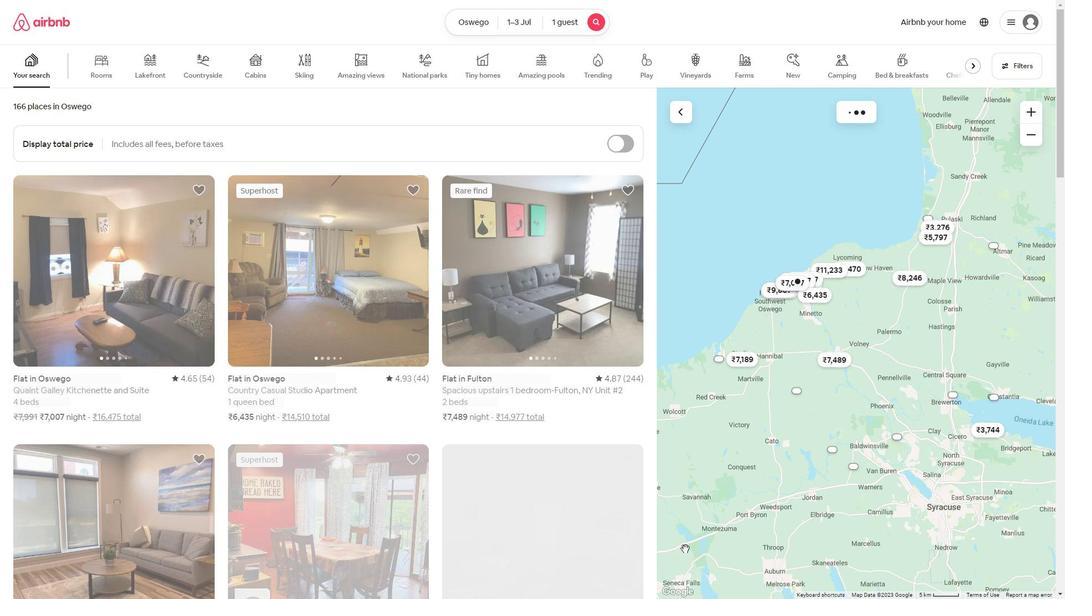 
